 Task: Search one way flight ticket for 5 adults, 2 children, 1 infant in seat and 2 infants on lap in economy from Aberdeen: Aberdeen Regional Airport to Evansville: Evansville Regional Airport on 5-3-2023. Number of bags: 6 checked bags. Price is upto 100000. Outbound departure time preference is 16:45.
Action: Mouse moved to (314, 126)
Screenshot: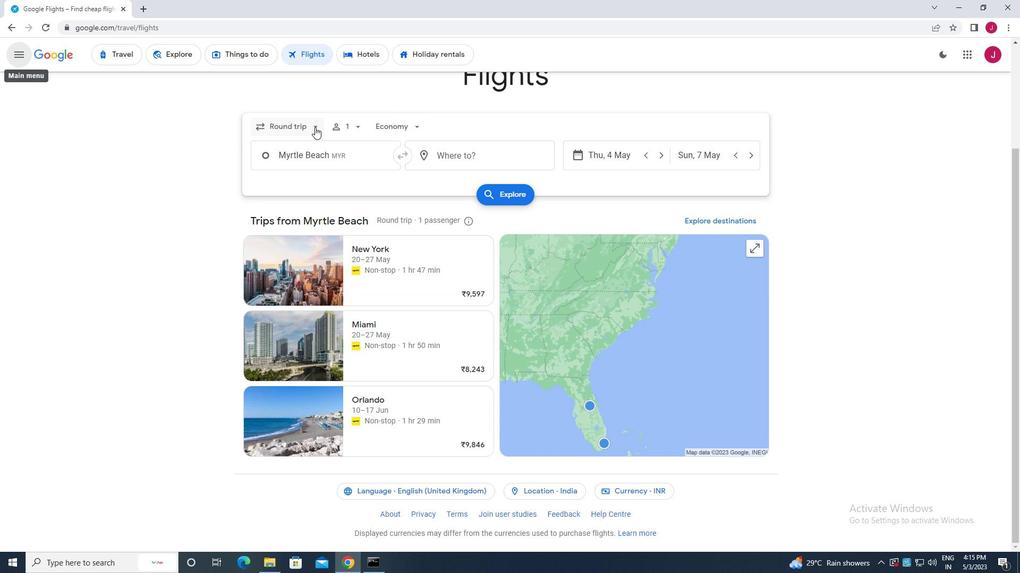 
Action: Mouse pressed left at (314, 126)
Screenshot: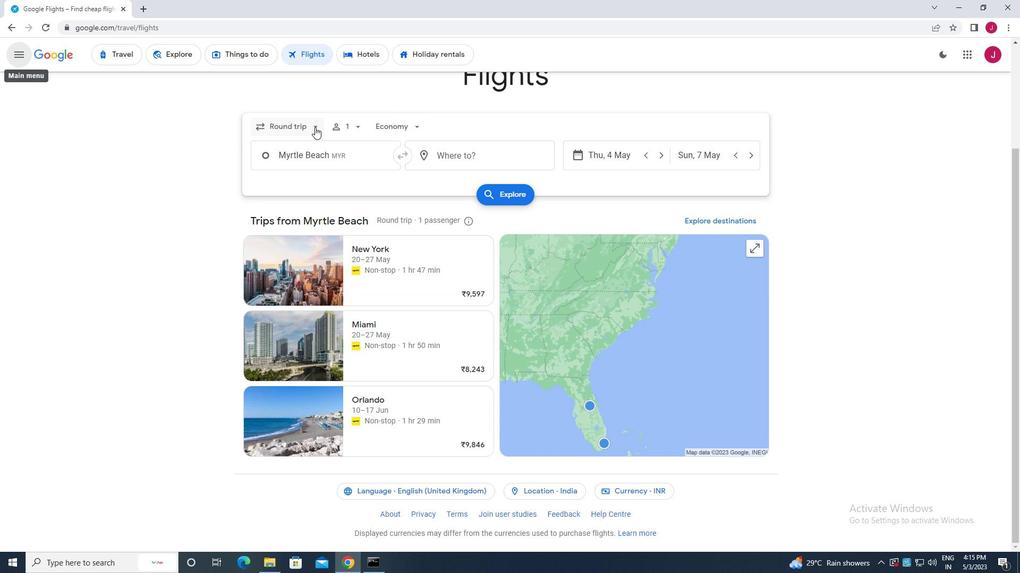 
Action: Mouse moved to (302, 174)
Screenshot: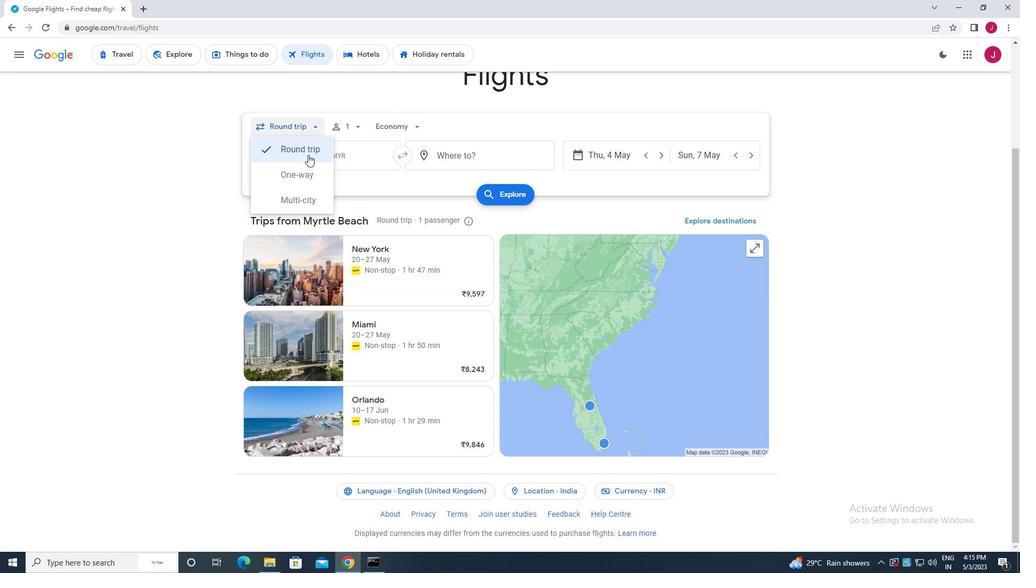 
Action: Mouse pressed left at (302, 174)
Screenshot: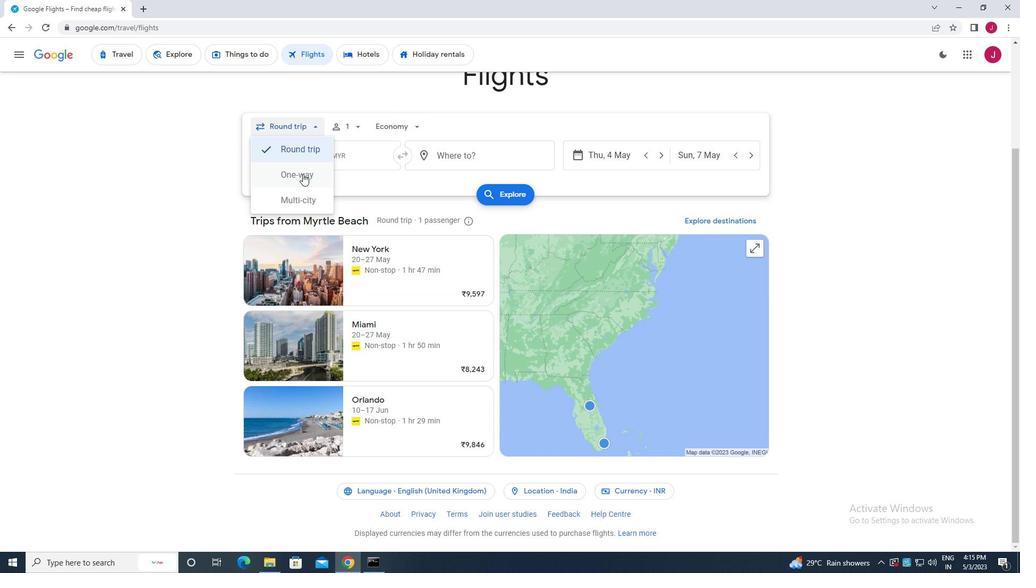 
Action: Mouse moved to (355, 128)
Screenshot: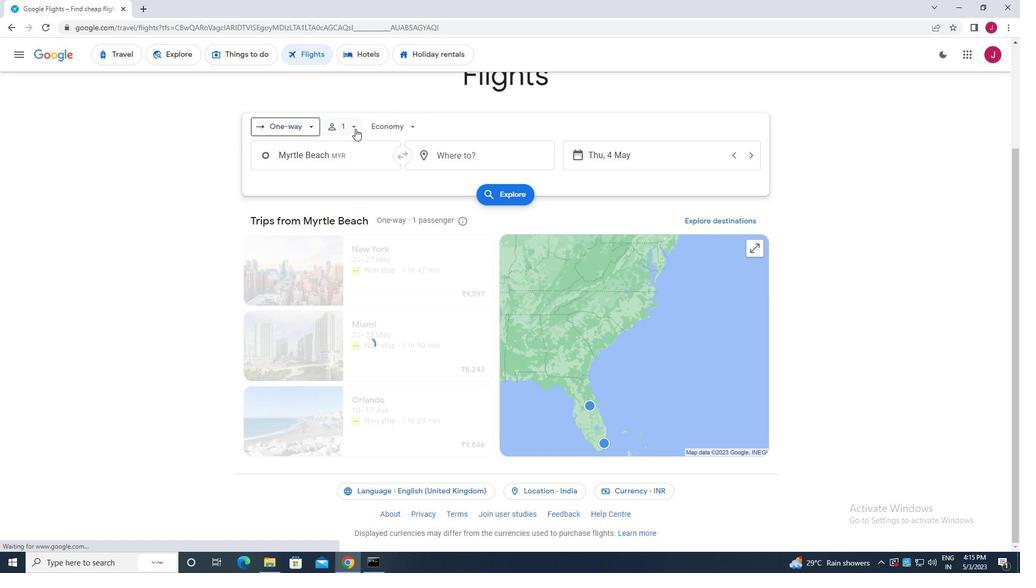 
Action: Mouse pressed left at (355, 128)
Screenshot: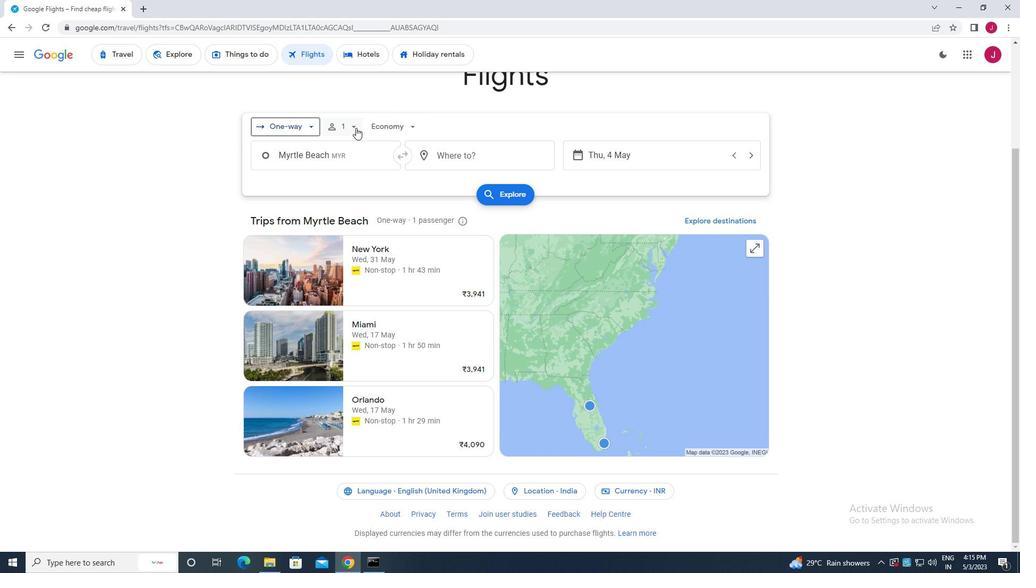 
Action: Mouse moved to (431, 157)
Screenshot: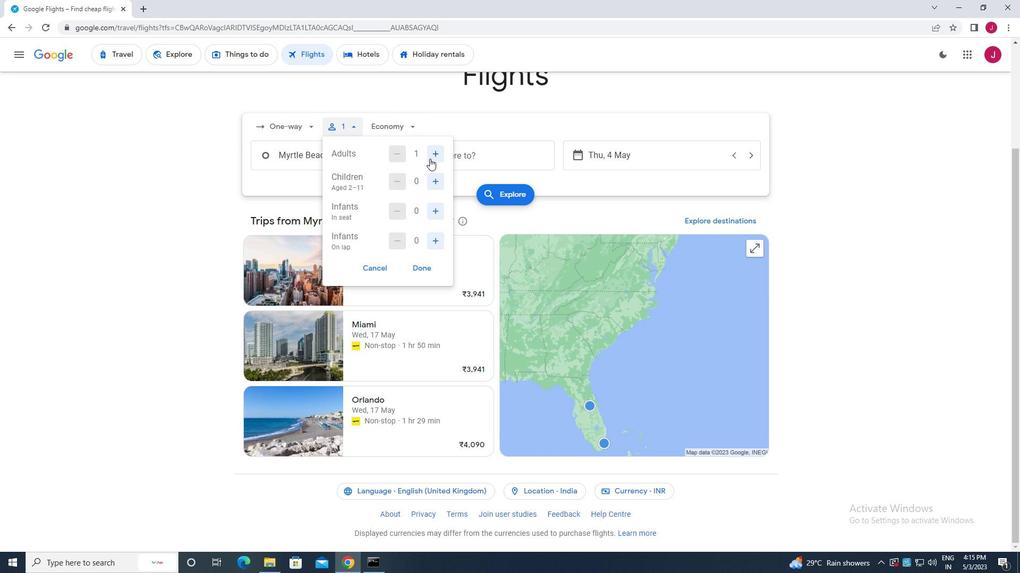 
Action: Mouse pressed left at (431, 157)
Screenshot: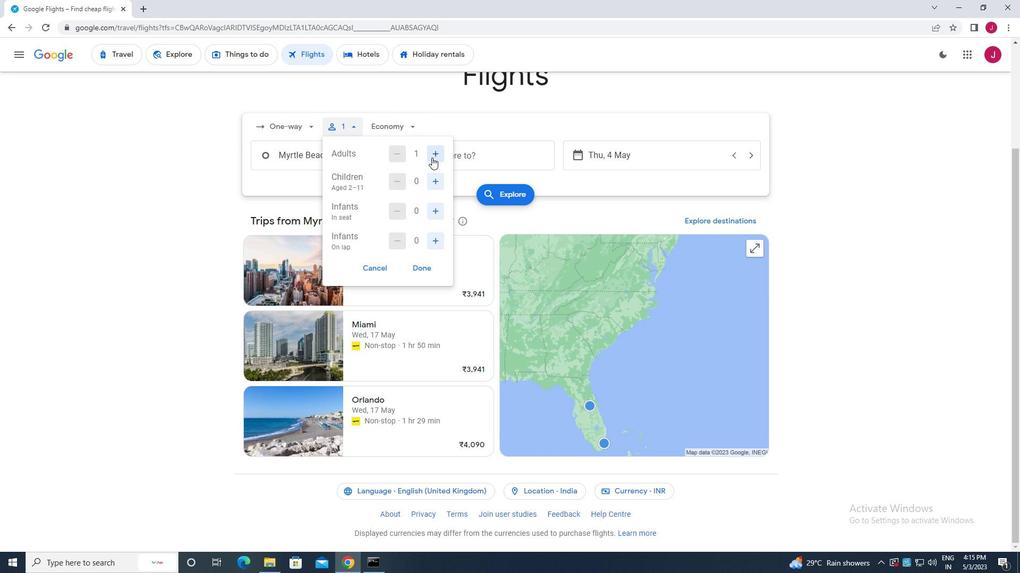
Action: Mouse pressed left at (431, 157)
Screenshot: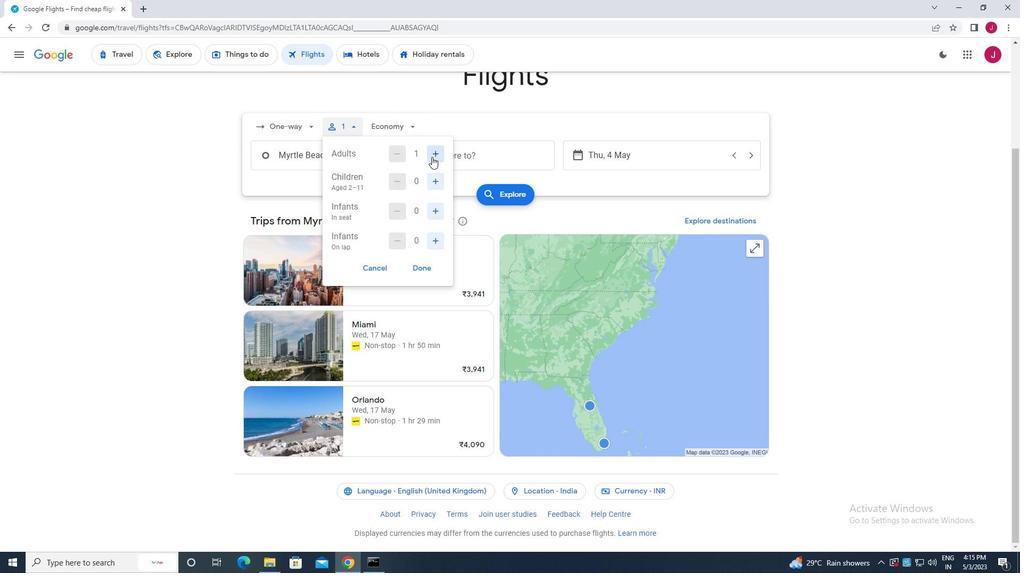 
Action: Mouse moved to (432, 155)
Screenshot: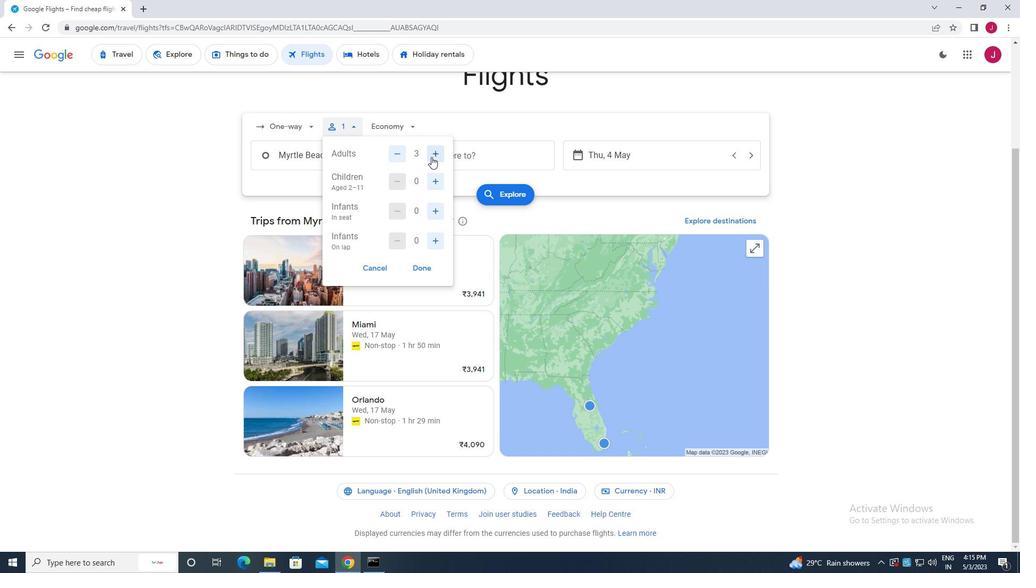 
Action: Mouse pressed left at (432, 155)
Screenshot: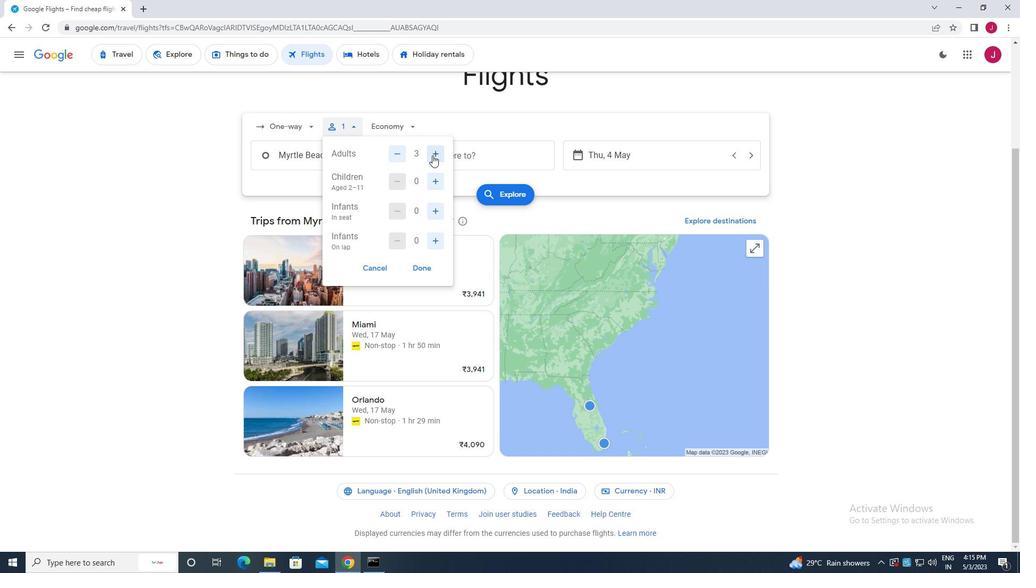 
Action: Mouse pressed left at (432, 155)
Screenshot: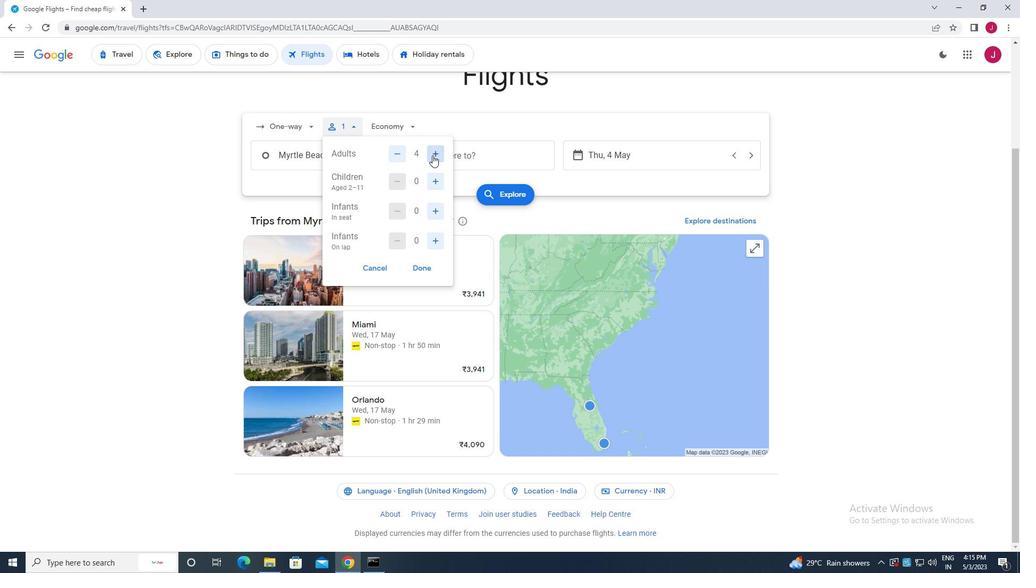 
Action: Mouse moved to (434, 184)
Screenshot: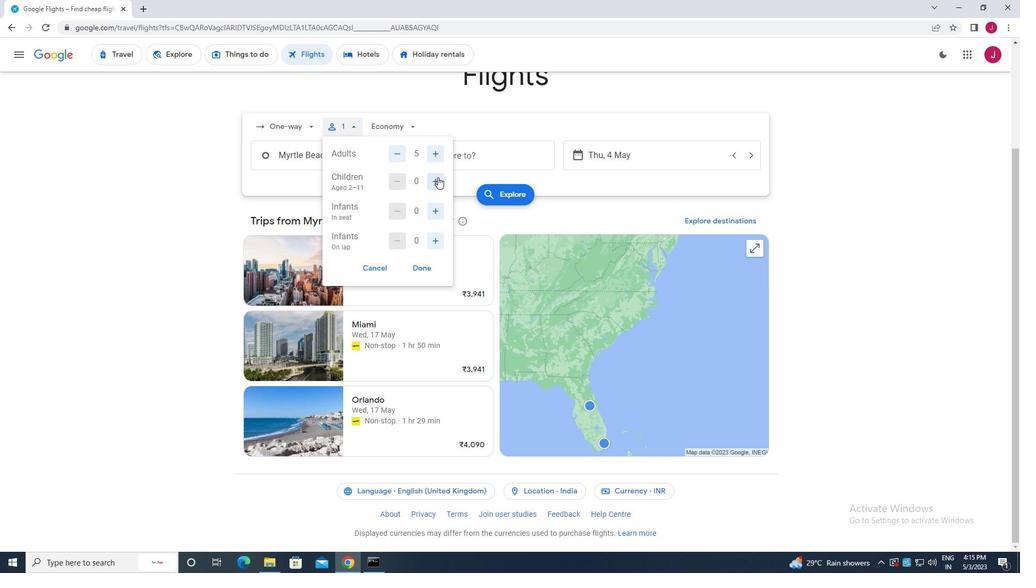 
Action: Mouse pressed left at (434, 184)
Screenshot: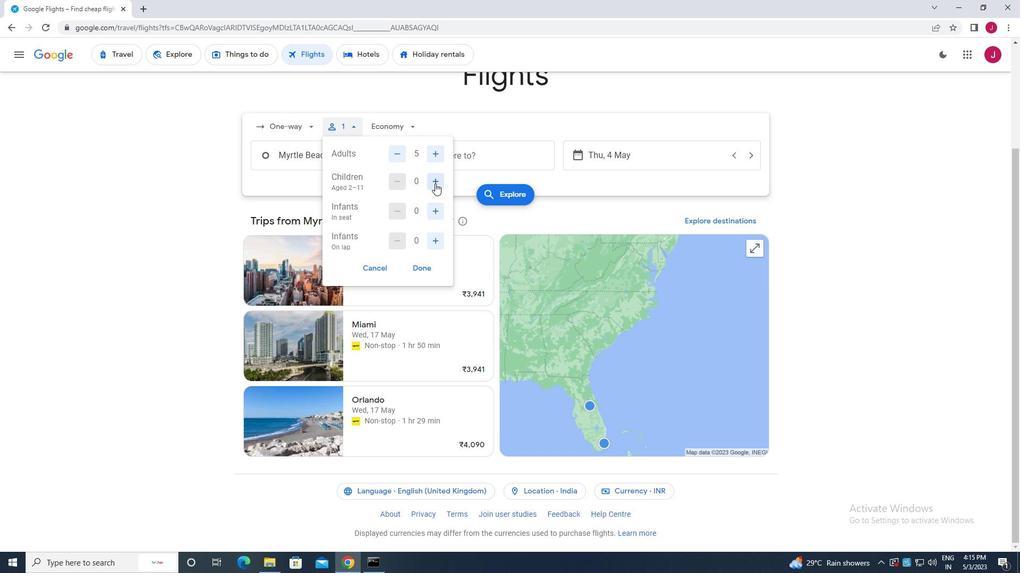 
Action: Mouse pressed left at (434, 184)
Screenshot: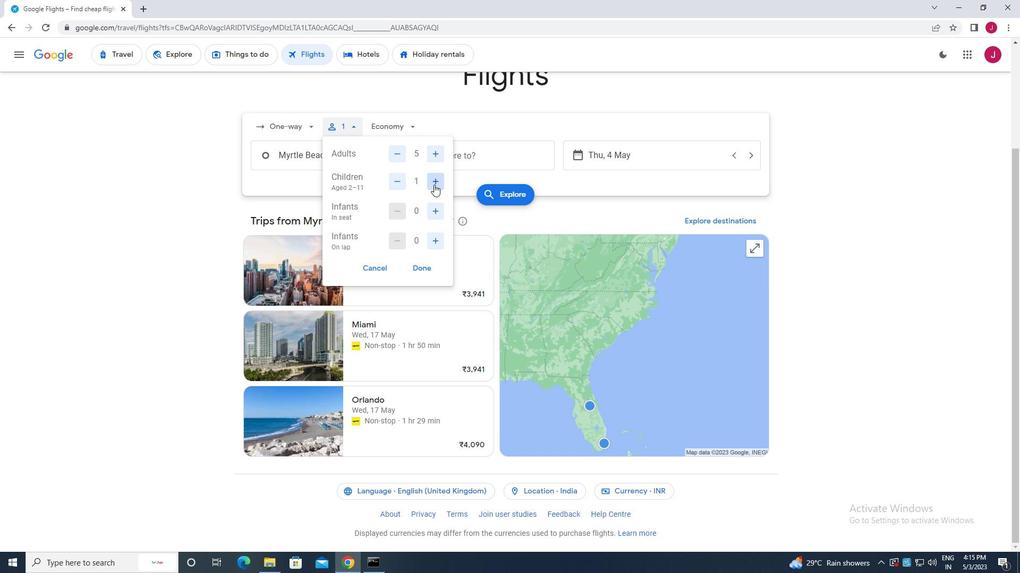 
Action: Mouse moved to (432, 209)
Screenshot: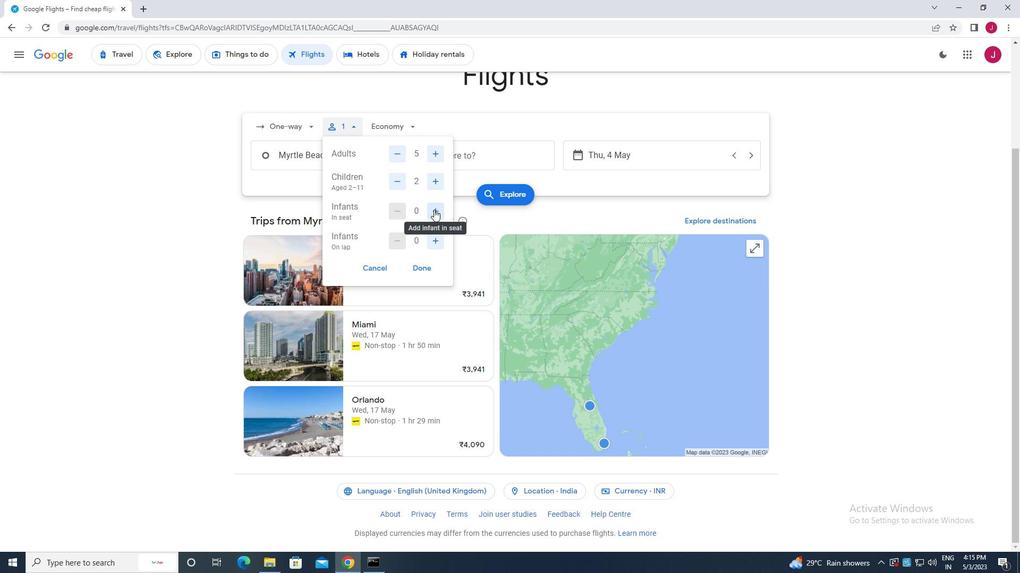 
Action: Mouse pressed left at (432, 209)
Screenshot: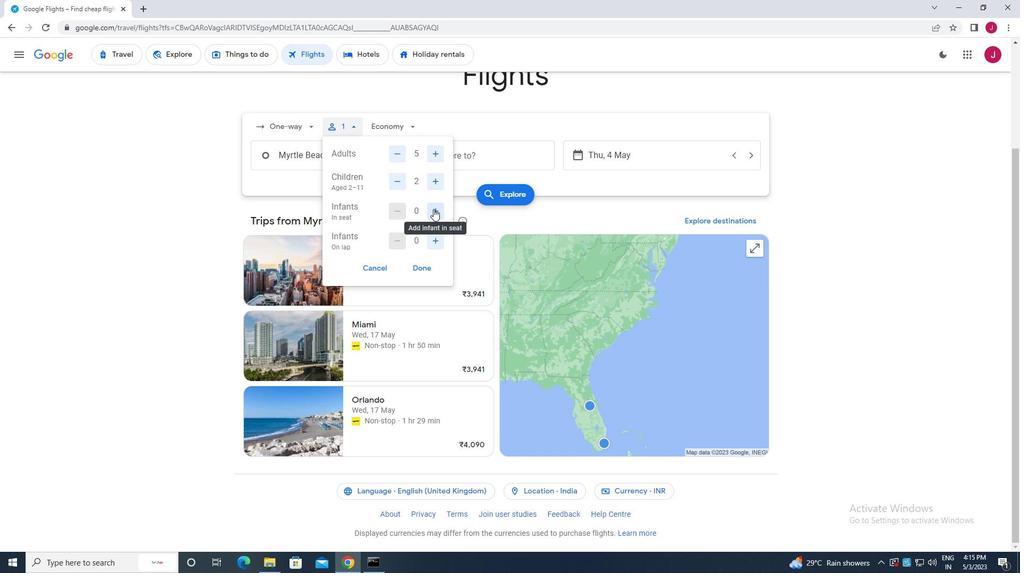
Action: Mouse moved to (436, 238)
Screenshot: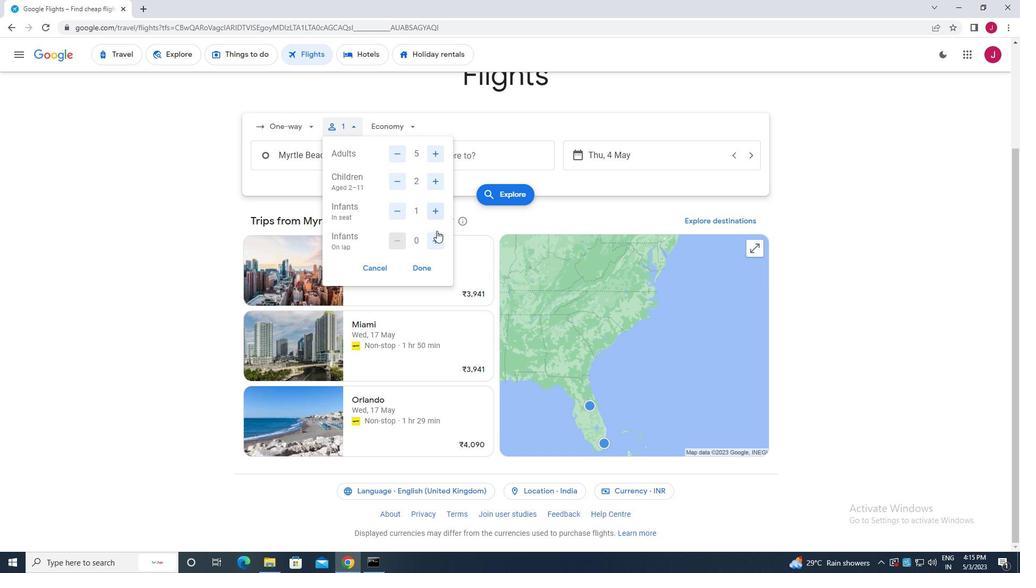 
Action: Mouse pressed left at (436, 238)
Screenshot: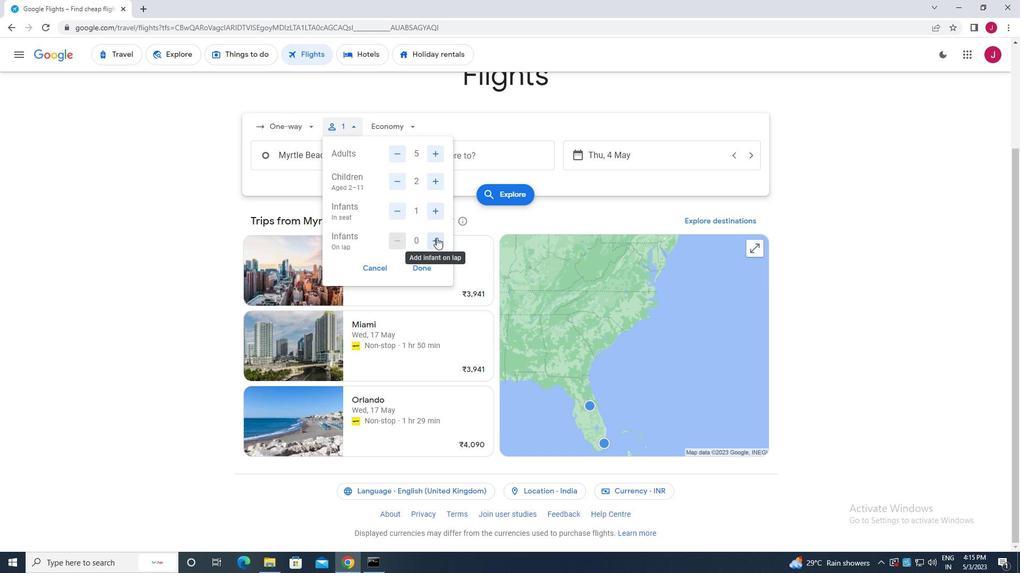 
Action: Mouse pressed left at (436, 238)
Screenshot: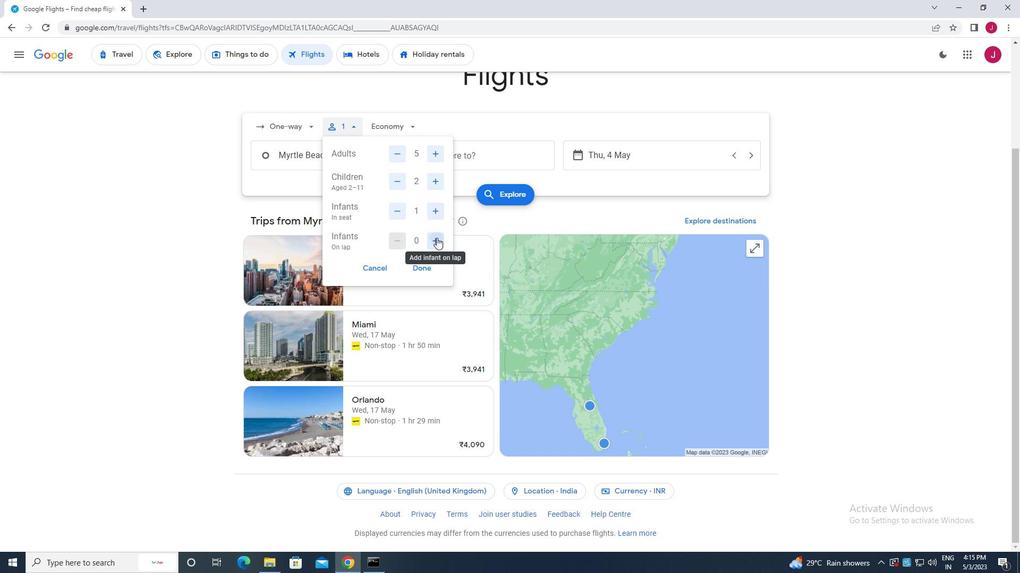 
Action: Mouse moved to (397, 238)
Screenshot: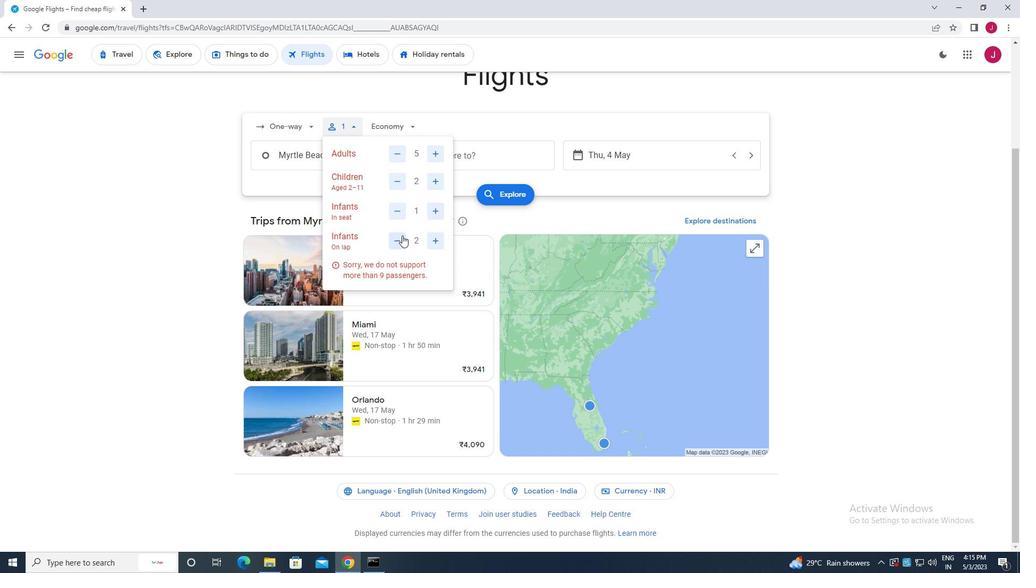 
Action: Mouse pressed left at (397, 238)
Screenshot: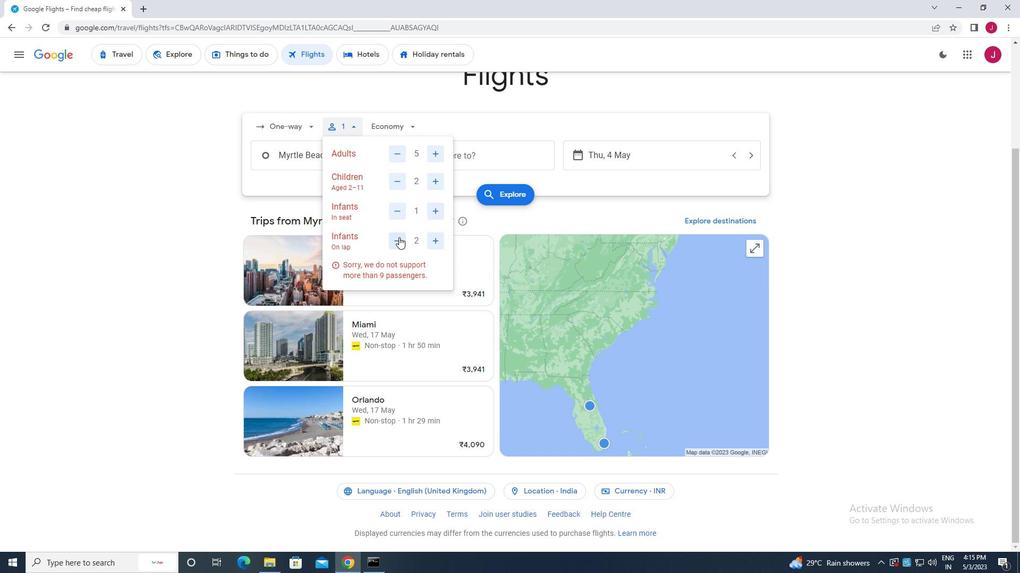
Action: Mouse moved to (420, 268)
Screenshot: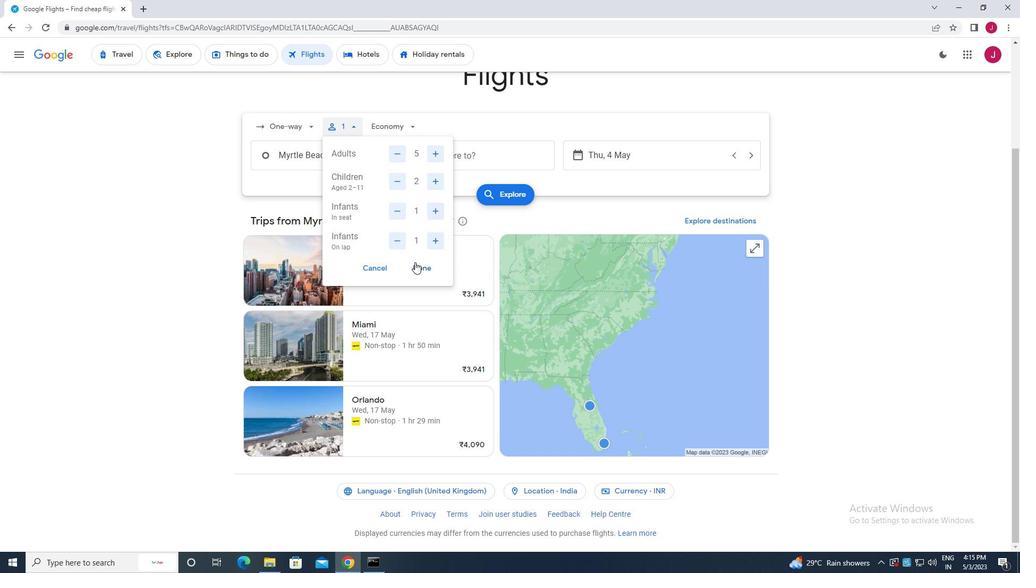 
Action: Mouse pressed left at (420, 268)
Screenshot: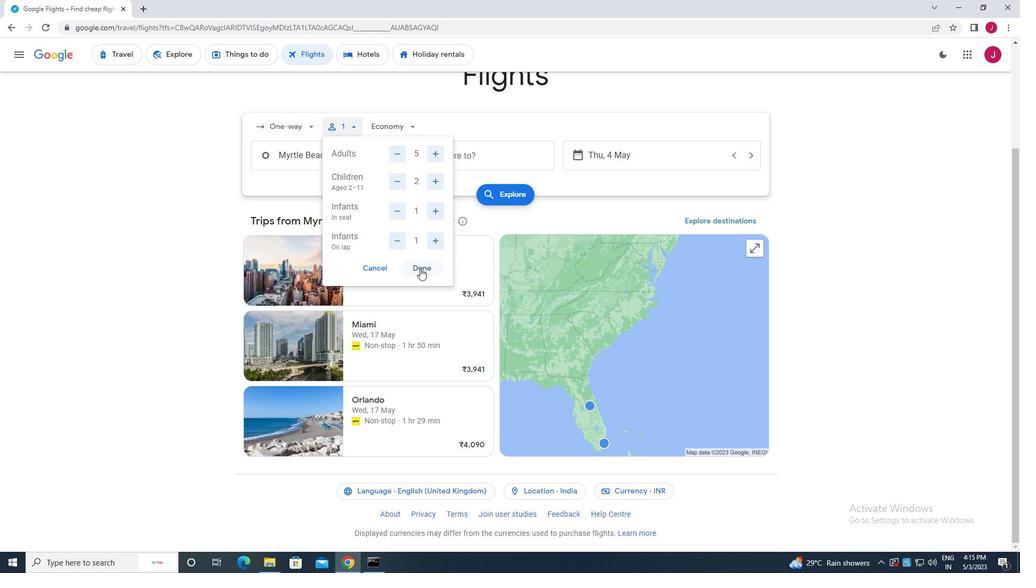 
Action: Mouse moved to (392, 130)
Screenshot: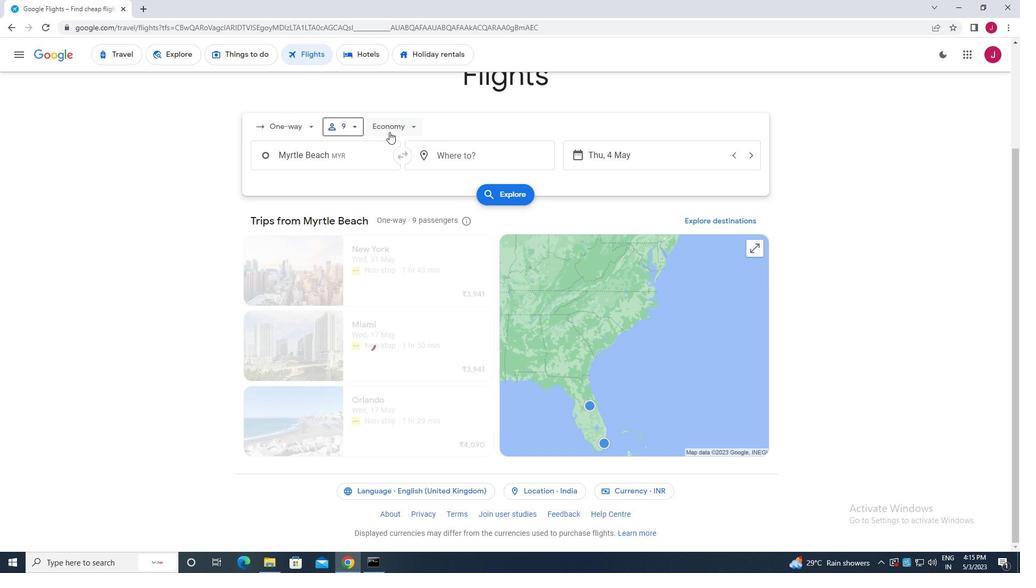 
Action: Mouse pressed left at (392, 130)
Screenshot: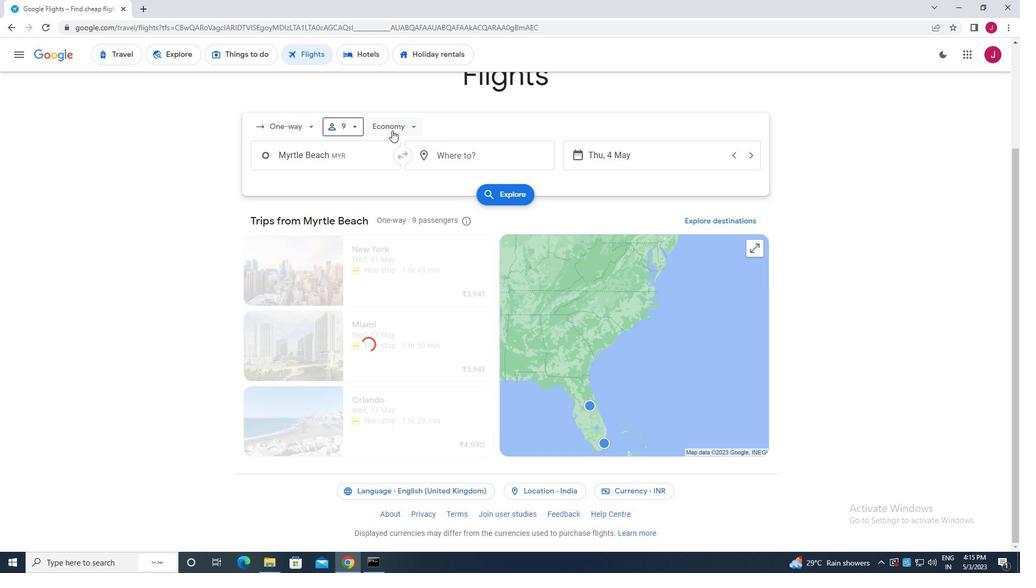 
Action: Mouse moved to (413, 146)
Screenshot: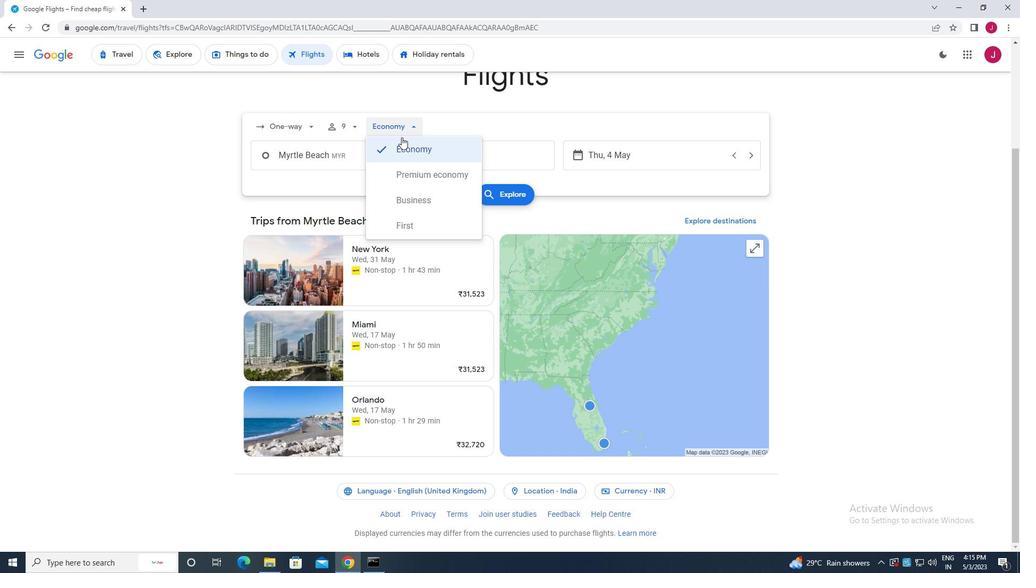 
Action: Mouse pressed left at (413, 146)
Screenshot: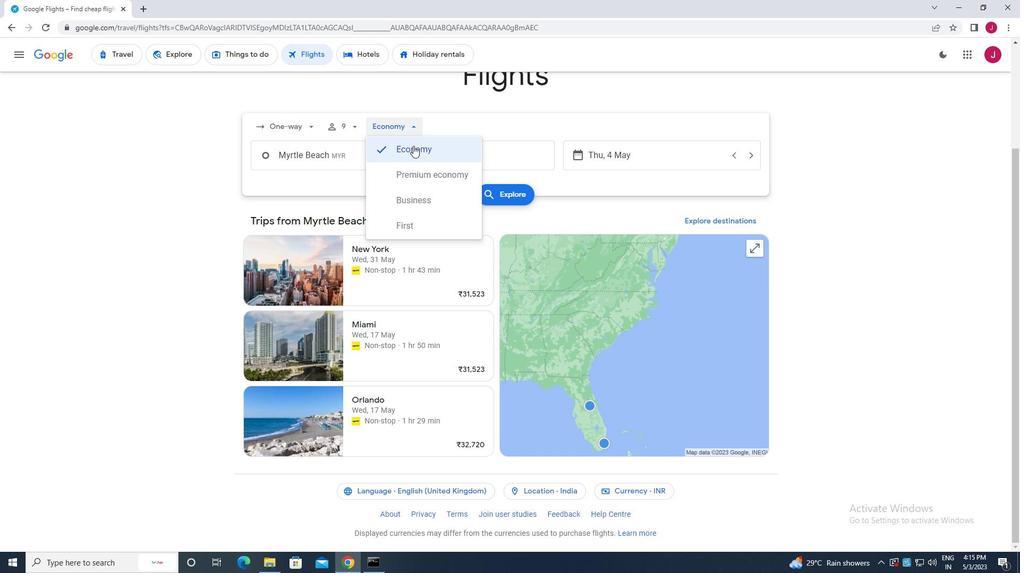 
Action: Mouse moved to (354, 154)
Screenshot: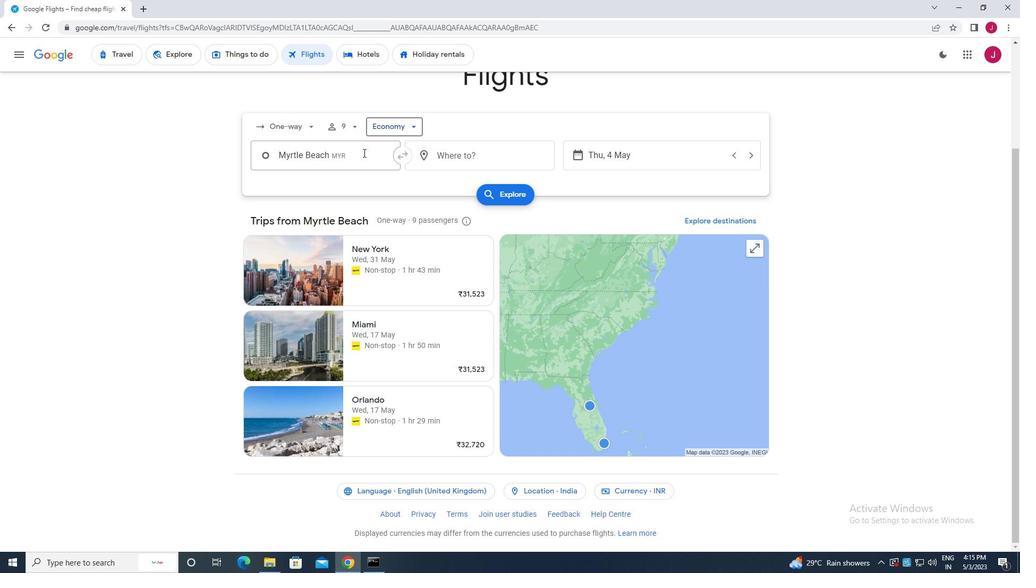 
Action: Mouse pressed left at (354, 154)
Screenshot: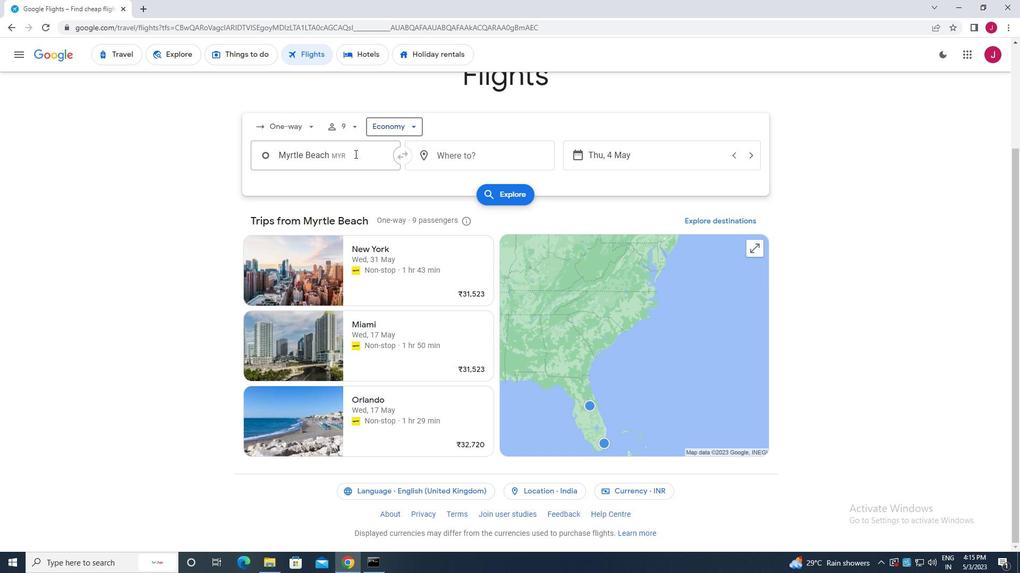 
Action: Mouse moved to (358, 152)
Screenshot: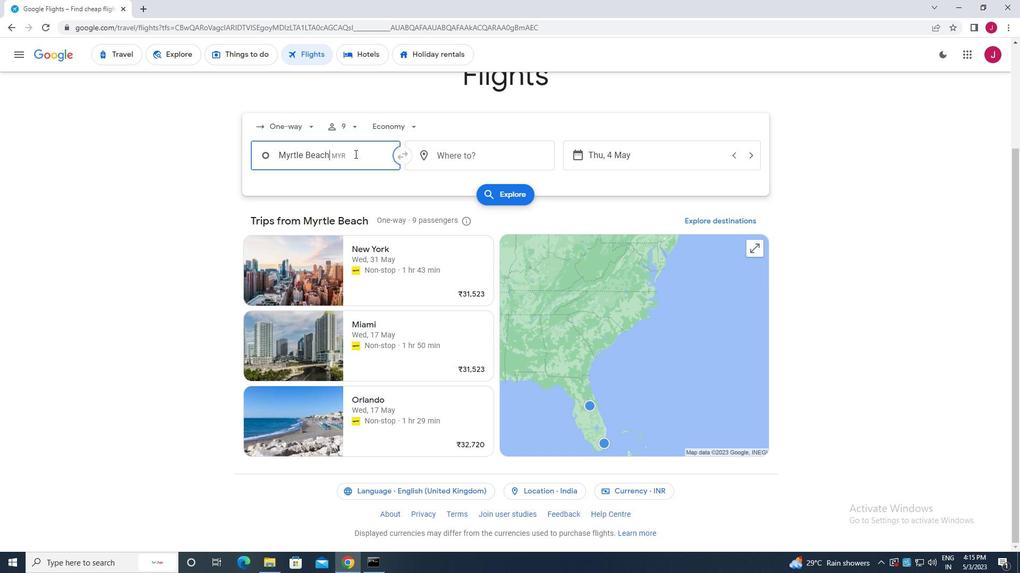 
Action: Key pressed aberdeen
Screenshot: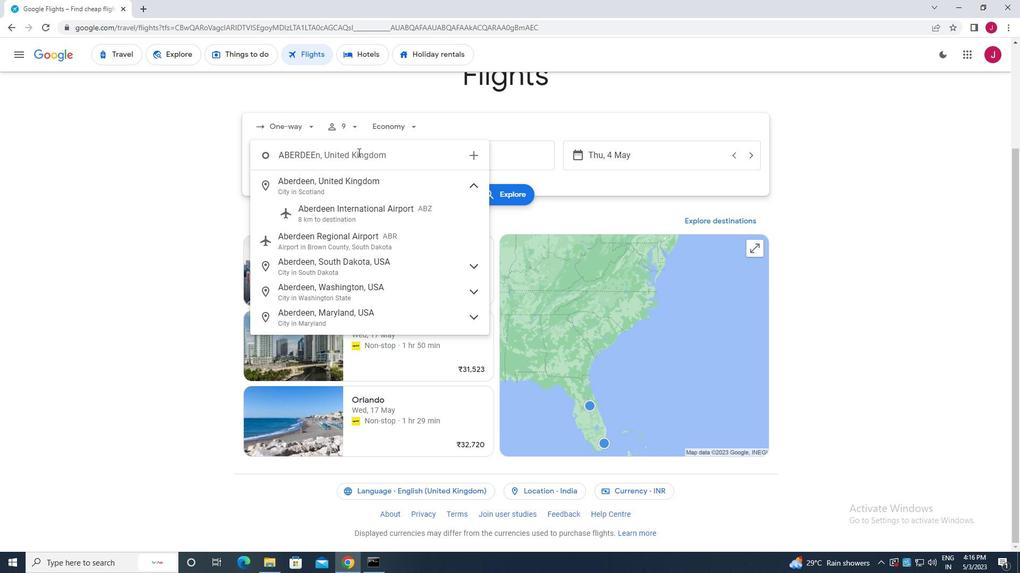 
Action: Mouse moved to (363, 238)
Screenshot: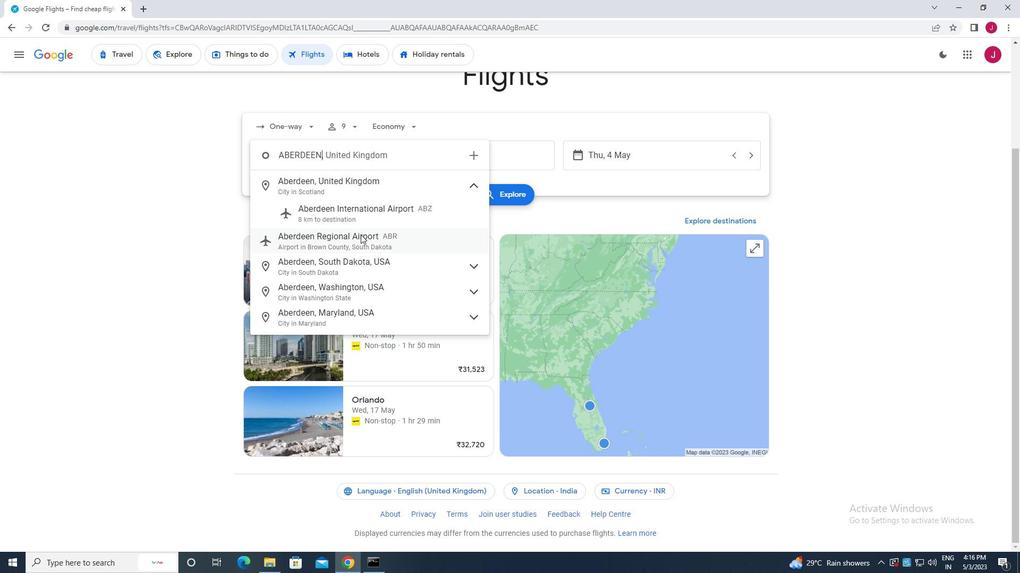 
Action: Mouse pressed left at (363, 238)
Screenshot: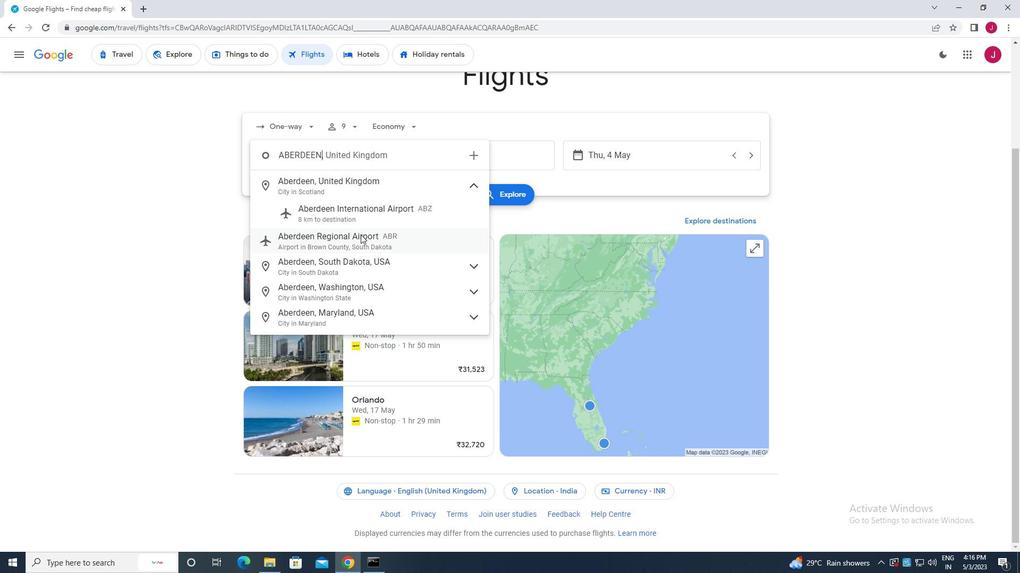 
Action: Mouse moved to (485, 158)
Screenshot: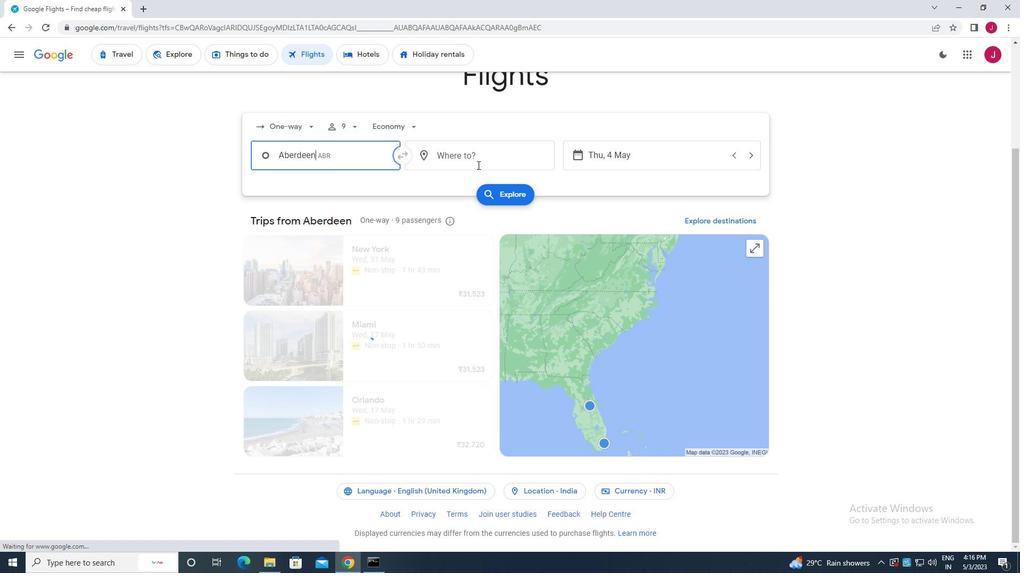 
Action: Mouse pressed left at (485, 158)
Screenshot: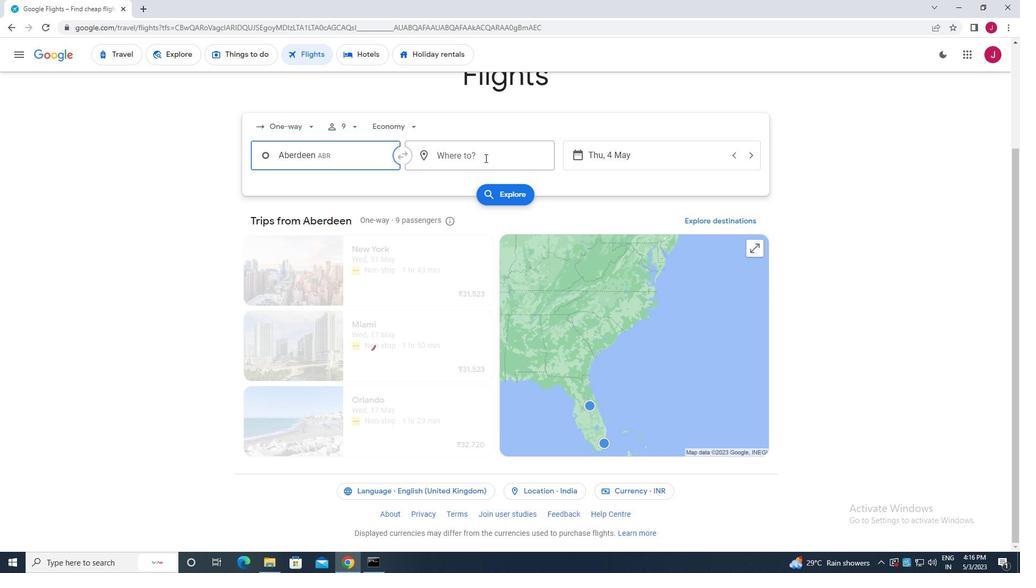 
Action: Key pressed evans
Screenshot: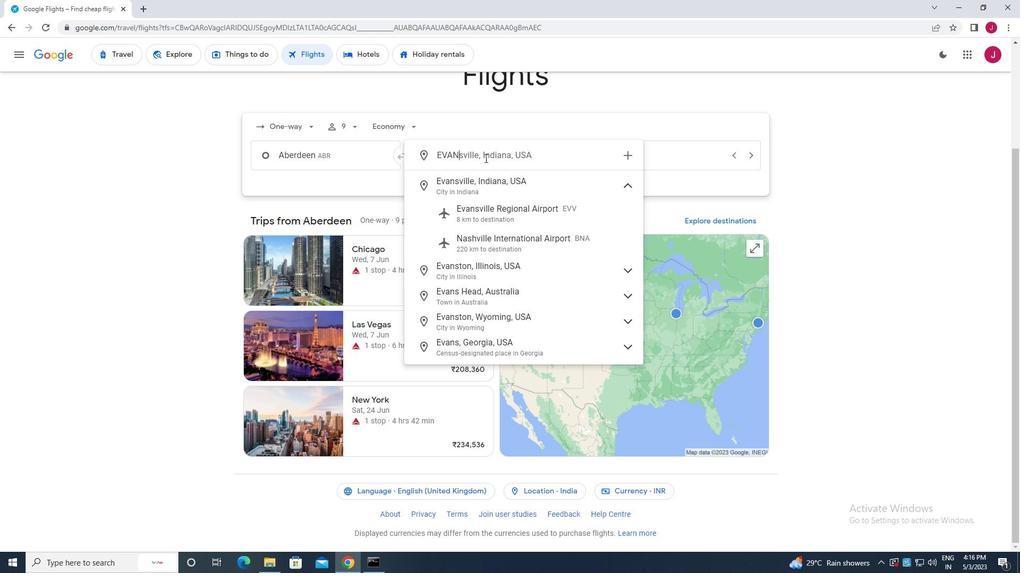 
Action: Mouse moved to (514, 206)
Screenshot: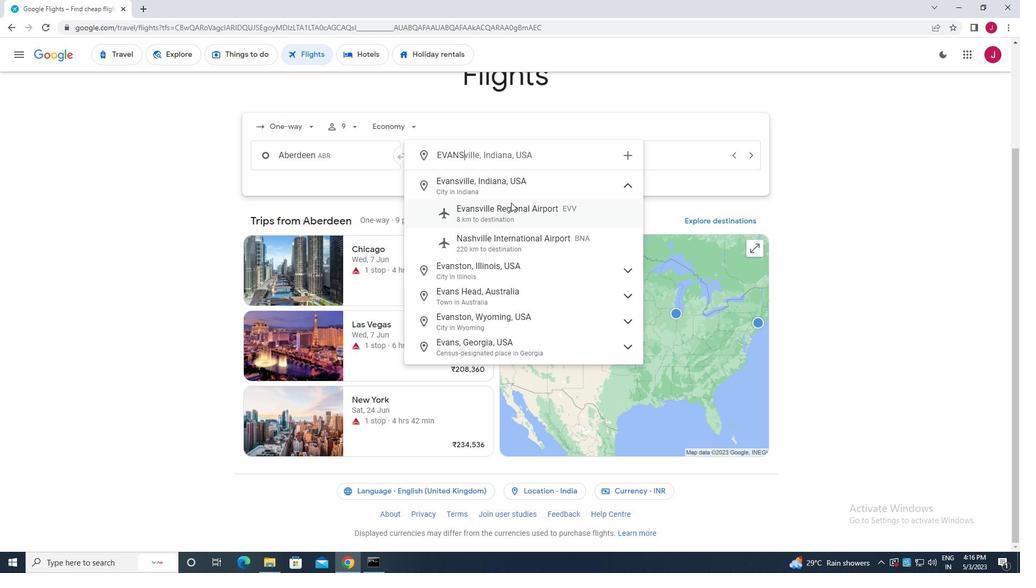 
Action: Mouse pressed left at (514, 206)
Screenshot: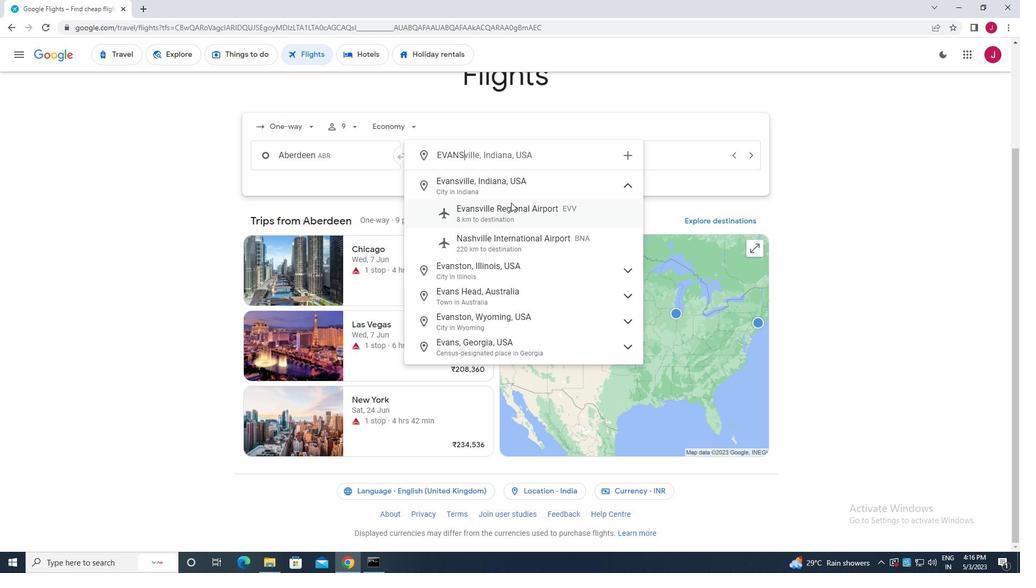 
Action: Mouse moved to (641, 156)
Screenshot: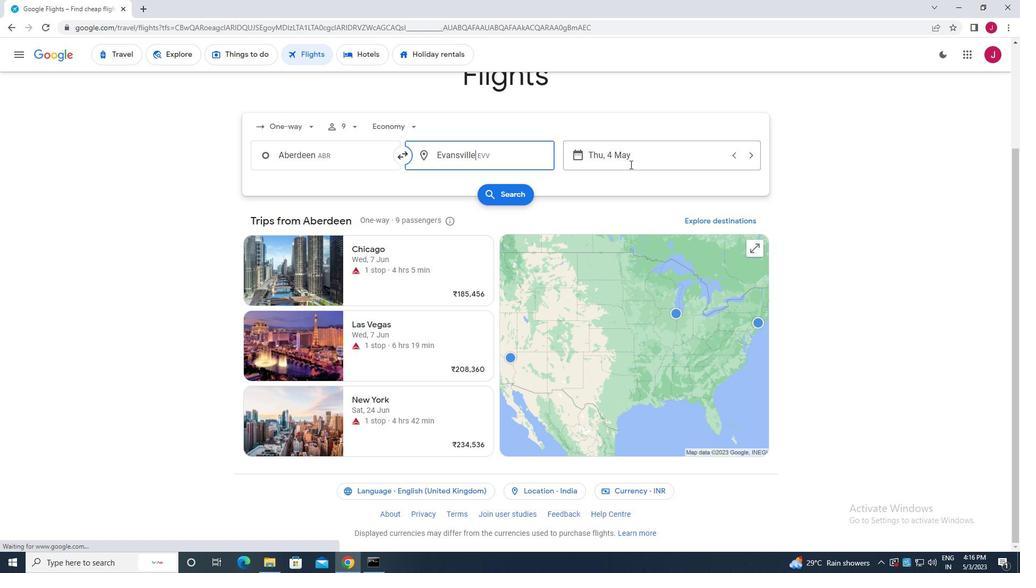 
Action: Mouse pressed left at (641, 156)
Screenshot: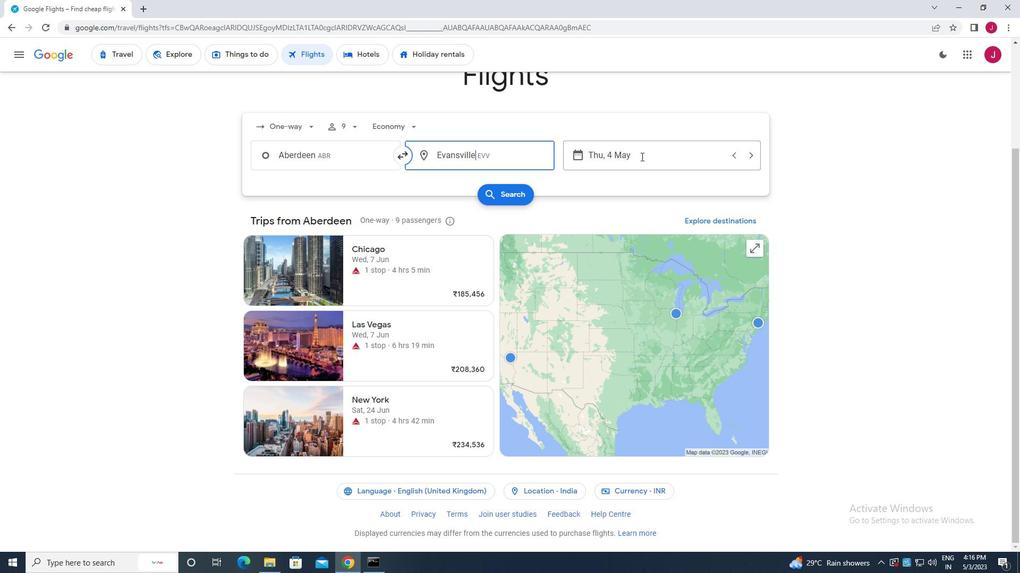 
Action: Mouse moved to (461, 238)
Screenshot: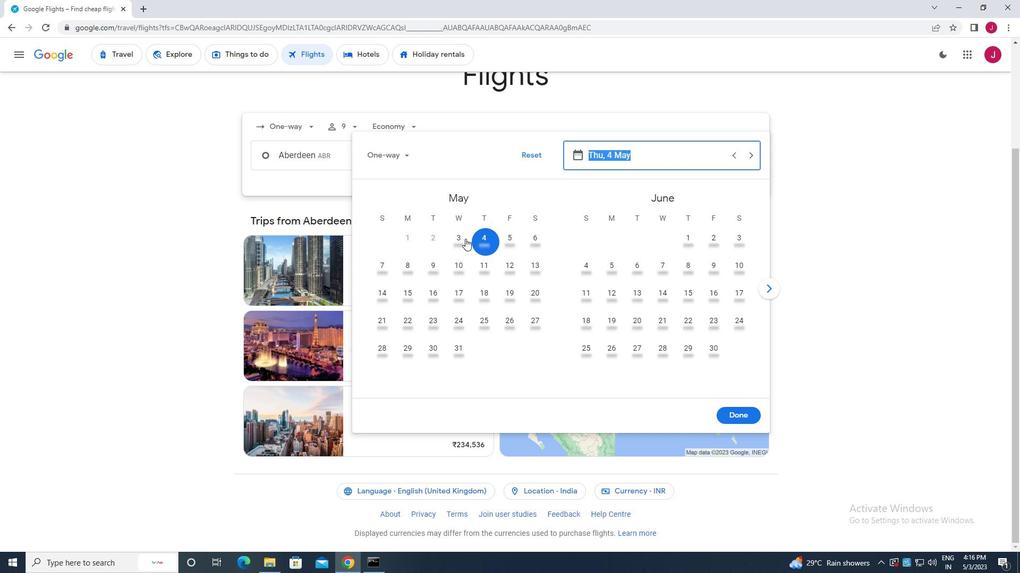 
Action: Mouse pressed left at (461, 238)
Screenshot: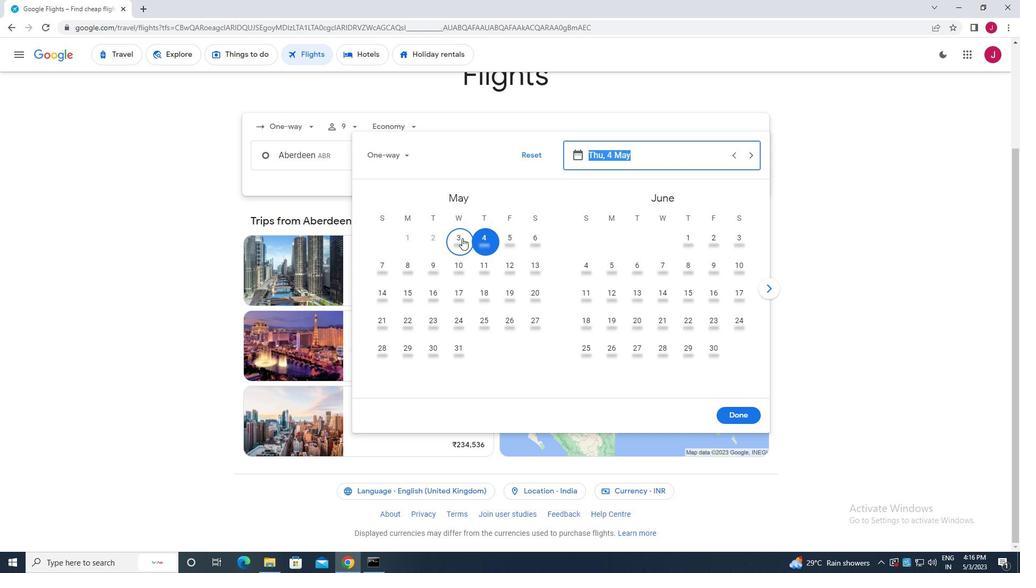 
Action: Mouse moved to (744, 414)
Screenshot: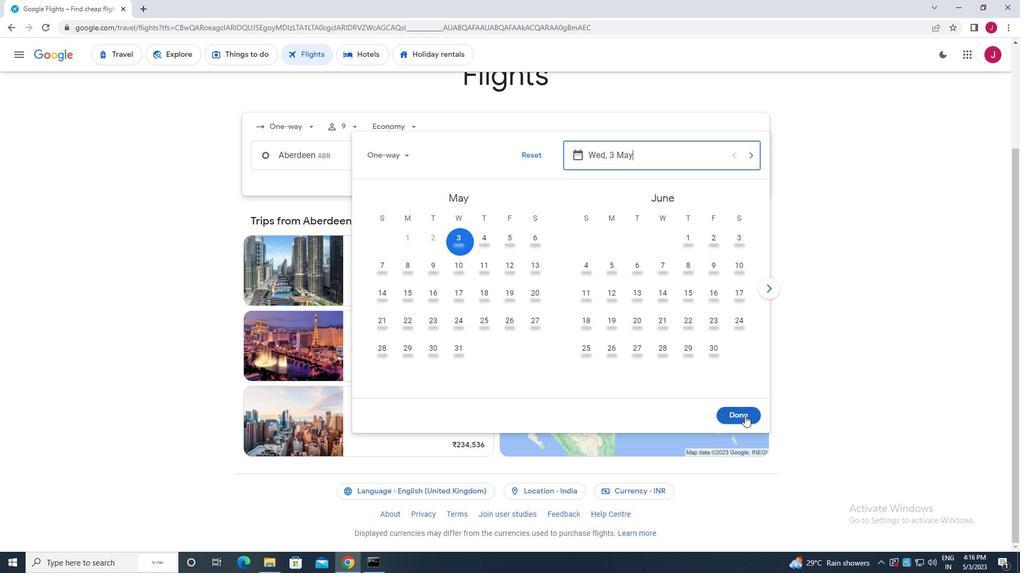 
Action: Mouse pressed left at (744, 414)
Screenshot: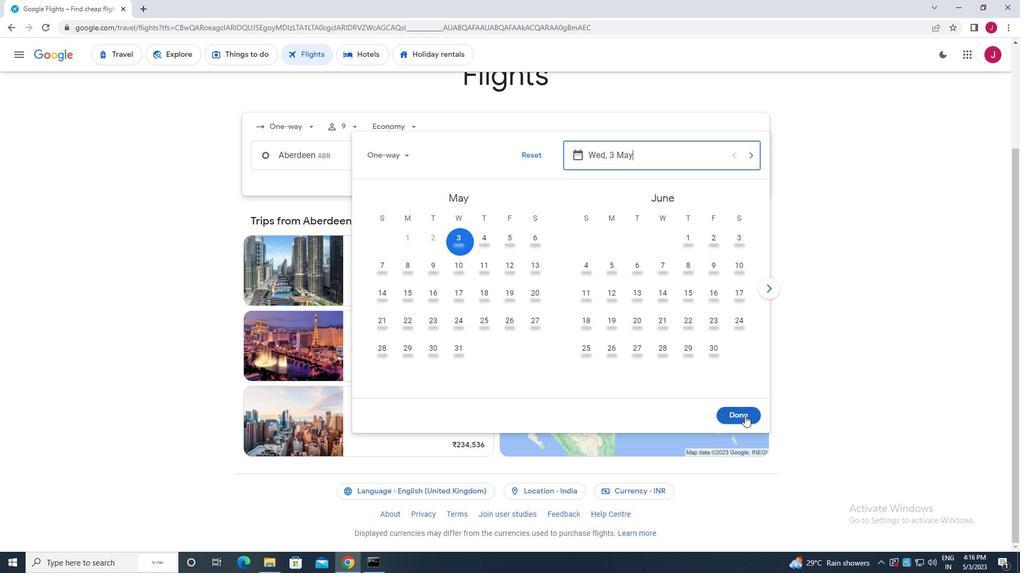 
Action: Mouse moved to (516, 198)
Screenshot: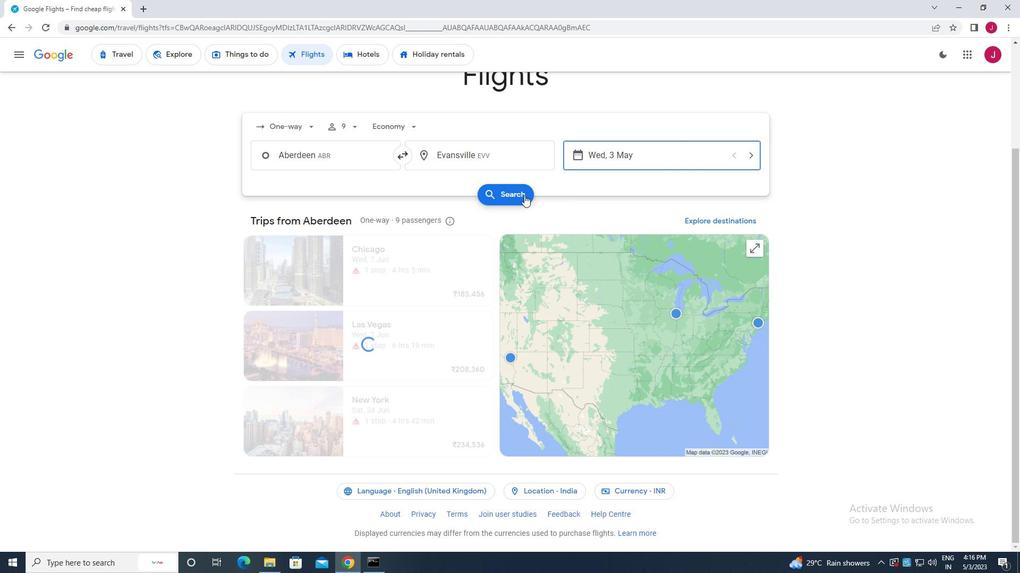 
Action: Mouse pressed left at (516, 198)
Screenshot: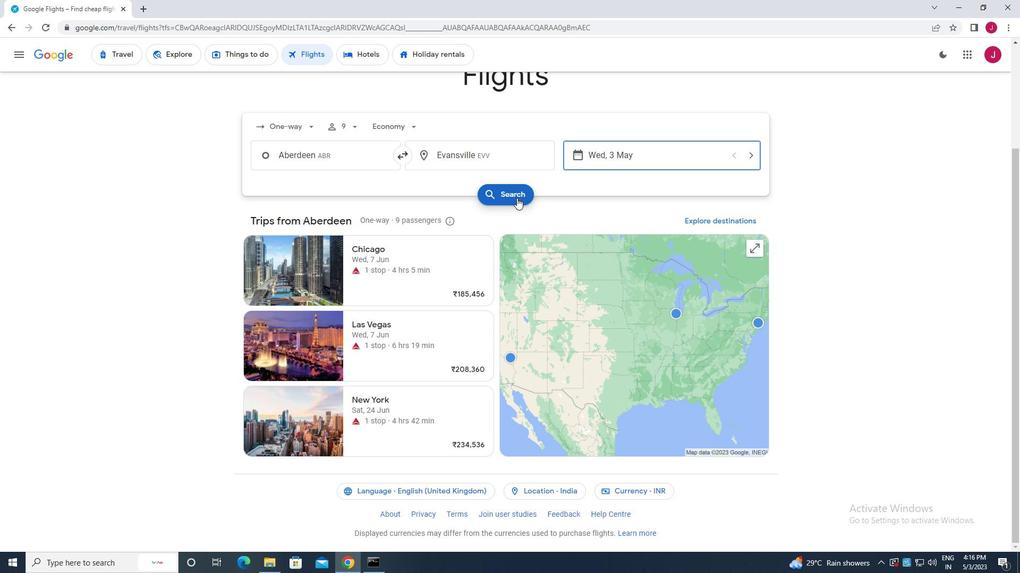 
Action: Mouse moved to (269, 152)
Screenshot: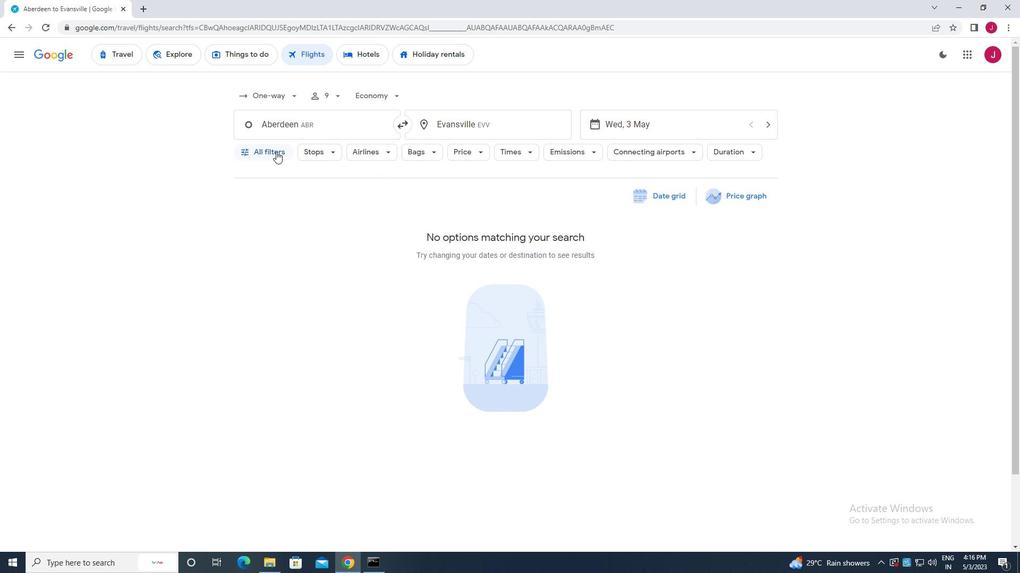 
Action: Mouse pressed left at (269, 152)
Screenshot: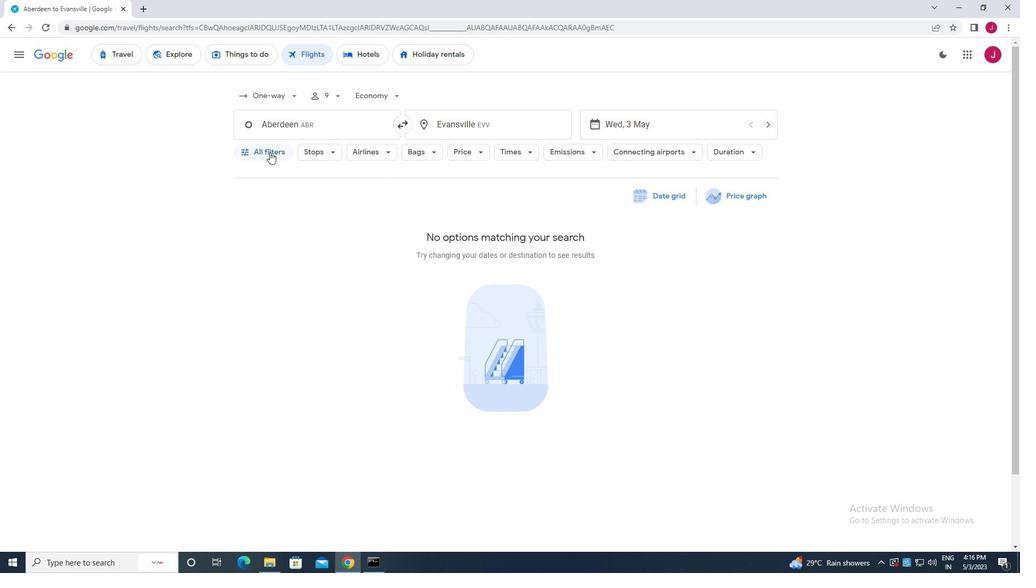 
Action: Mouse moved to (313, 206)
Screenshot: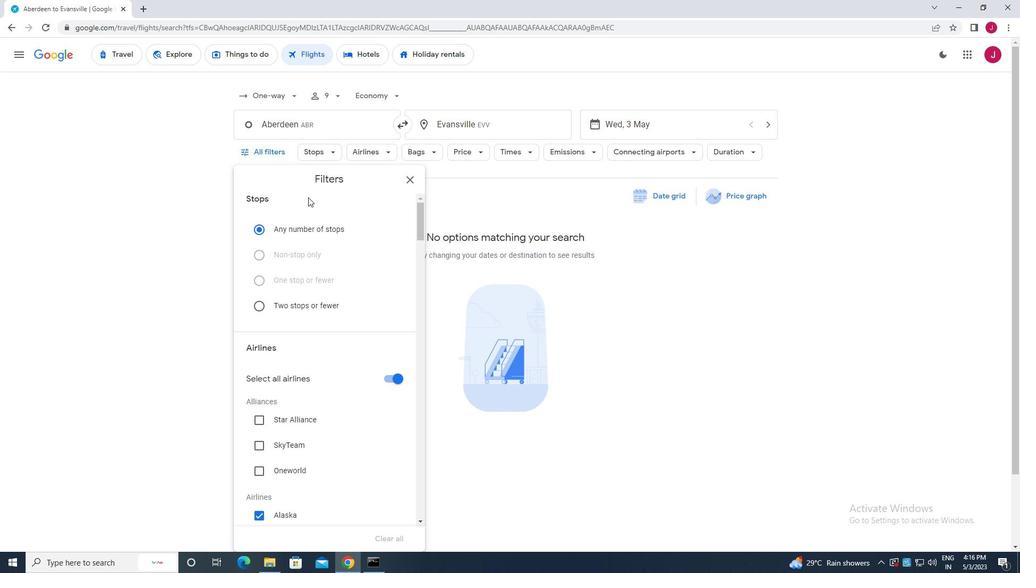 
Action: Mouse scrolled (313, 205) with delta (0, 0)
Screenshot: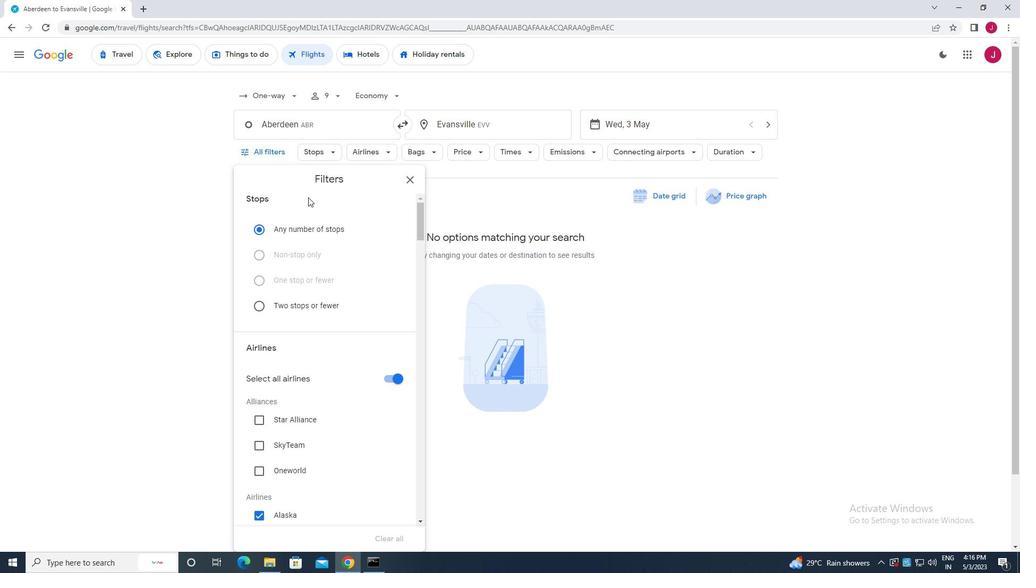 
Action: Mouse moved to (364, 249)
Screenshot: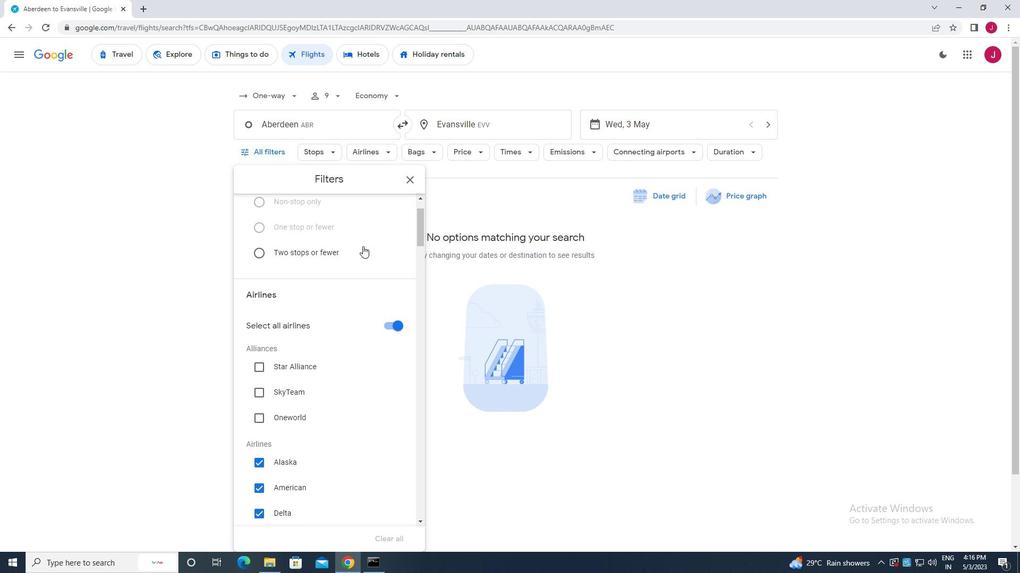 
Action: Mouse scrolled (364, 249) with delta (0, 0)
Screenshot: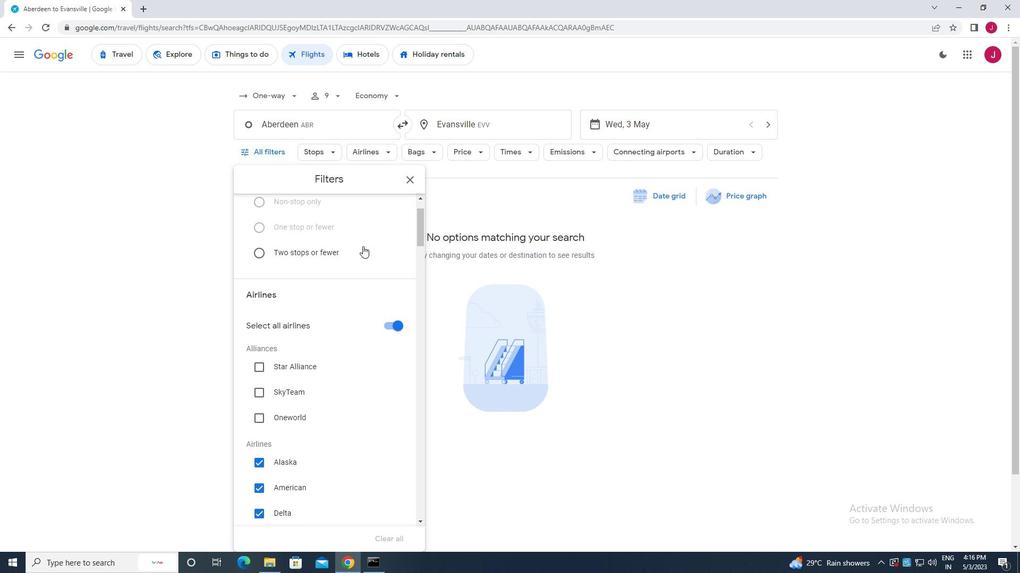 
Action: Mouse moved to (393, 270)
Screenshot: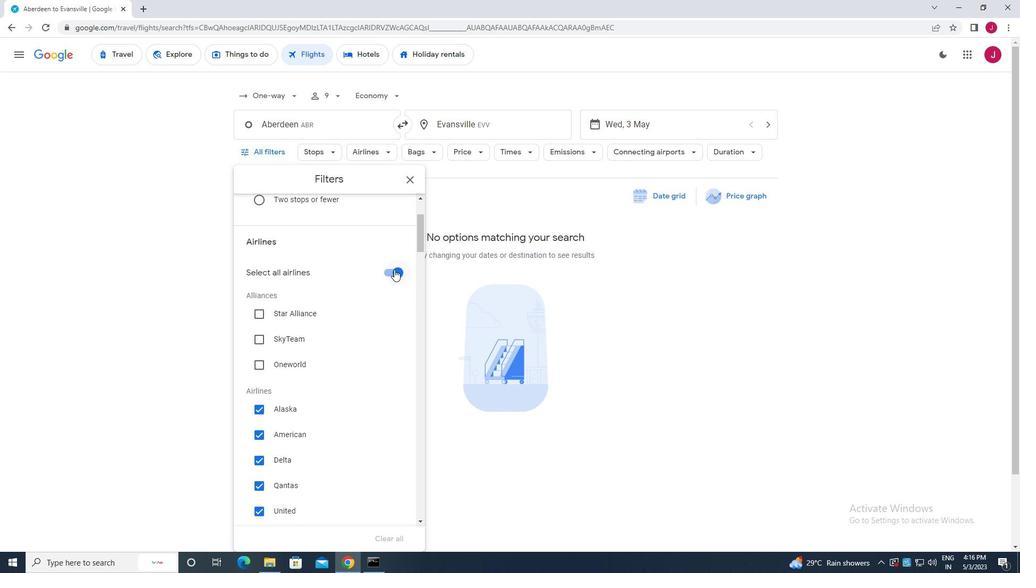 
Action: Mouse pressed left at (393, 270)
Screenshot: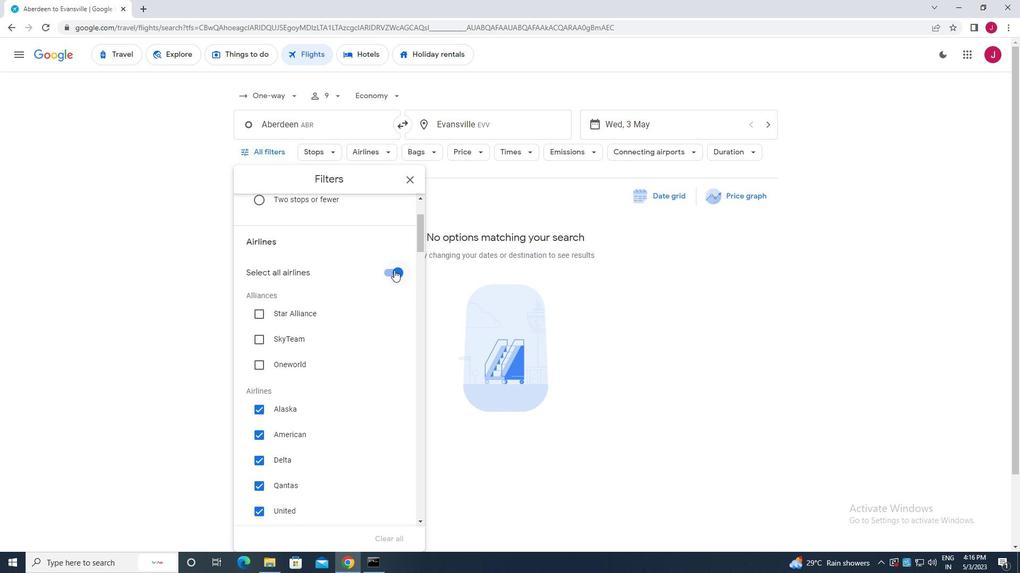 
Action: Mouse moved to (348, 270)
Screenshot: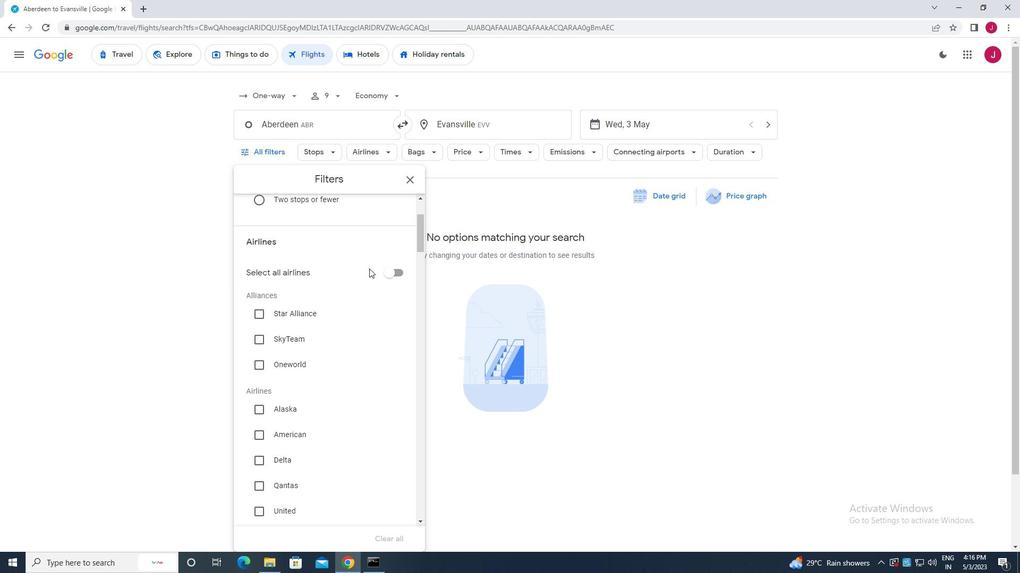 
Action: Mouse scrolled (348, 269) with delta (0, 0)
Screenshot: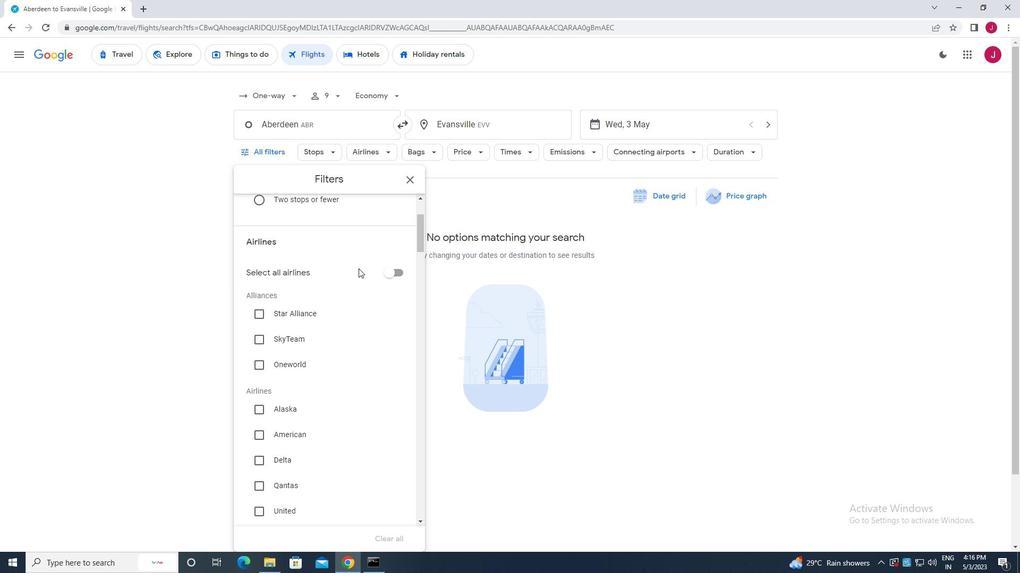 
Action: Mouse scrolled (348, 269) with delta (0, 0)
Screenshot: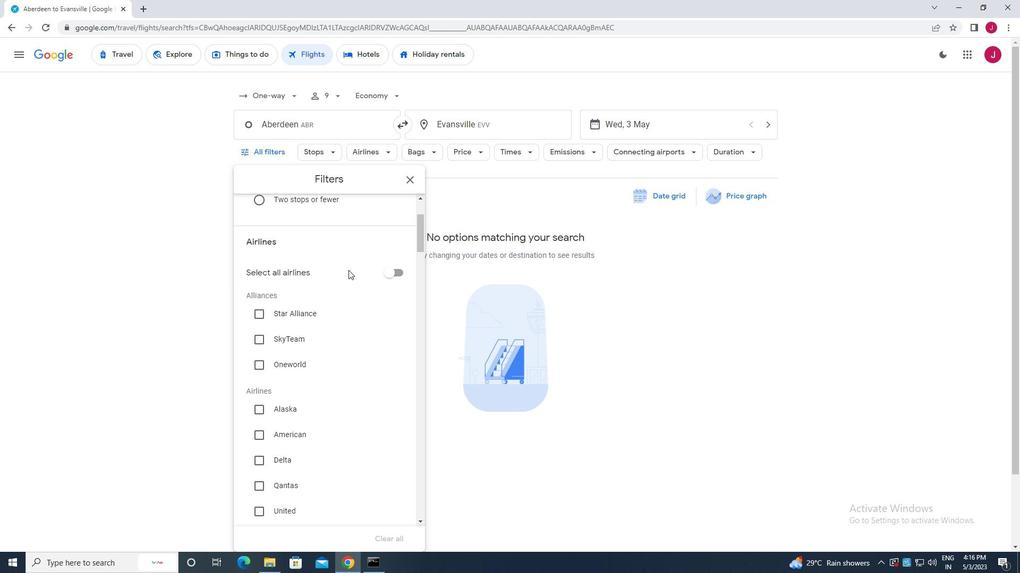 
Action: Mouse scrolled (348, 269) with delta (0, 0)
Screenshot: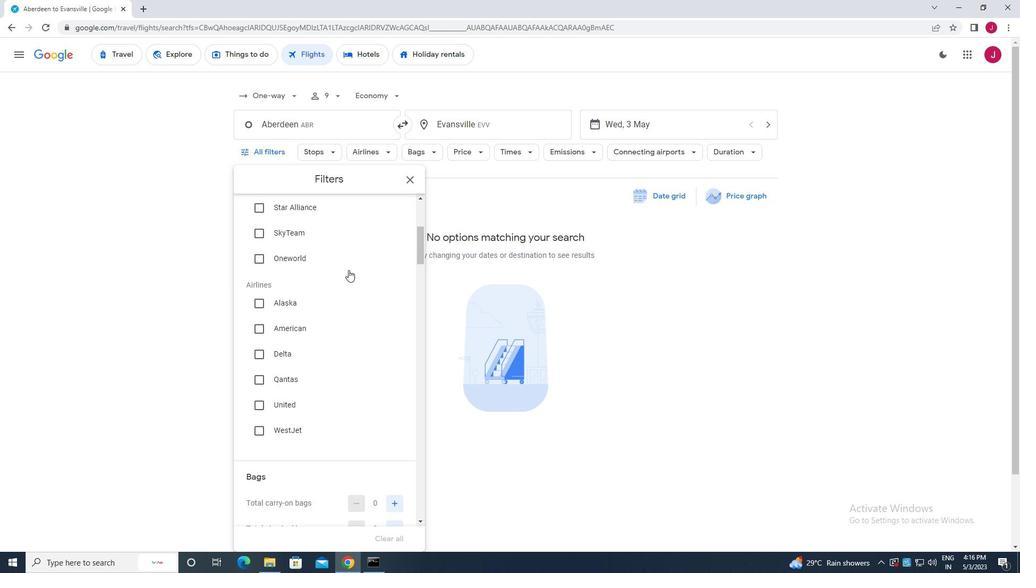 
Action: Mouse scrolled (348, 269) with delta (0, 0)
Screenshot: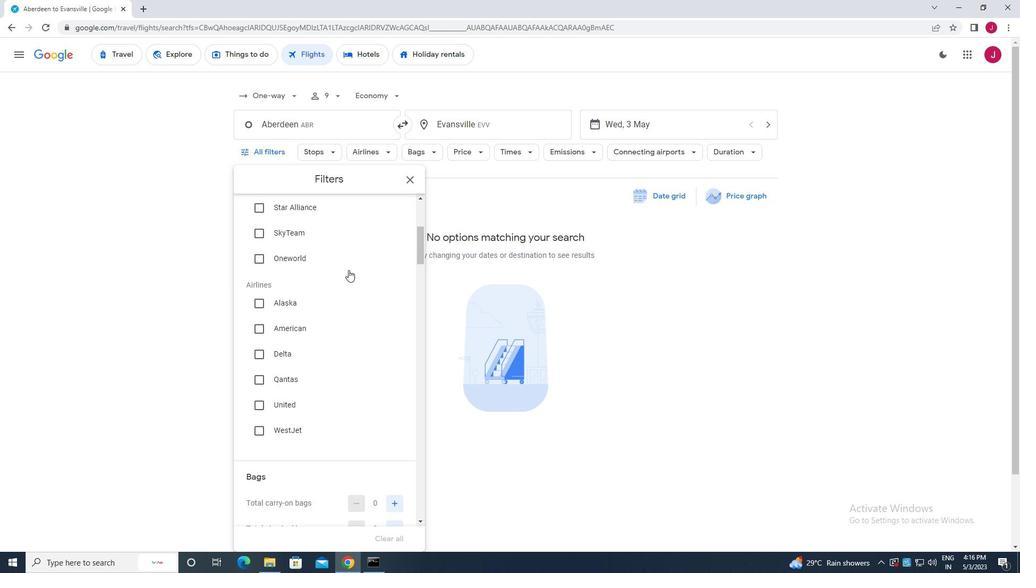 
Action: Mouse scrolled (348, 269) with delta (0, 0)
Screenshot: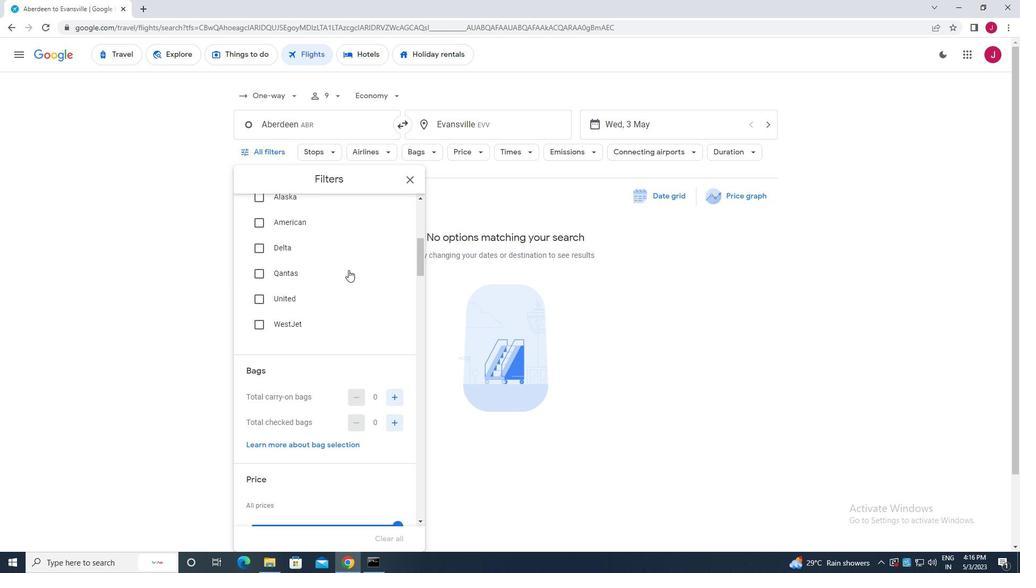 
Action: Mouse moved to (348, 271)
Screenshot: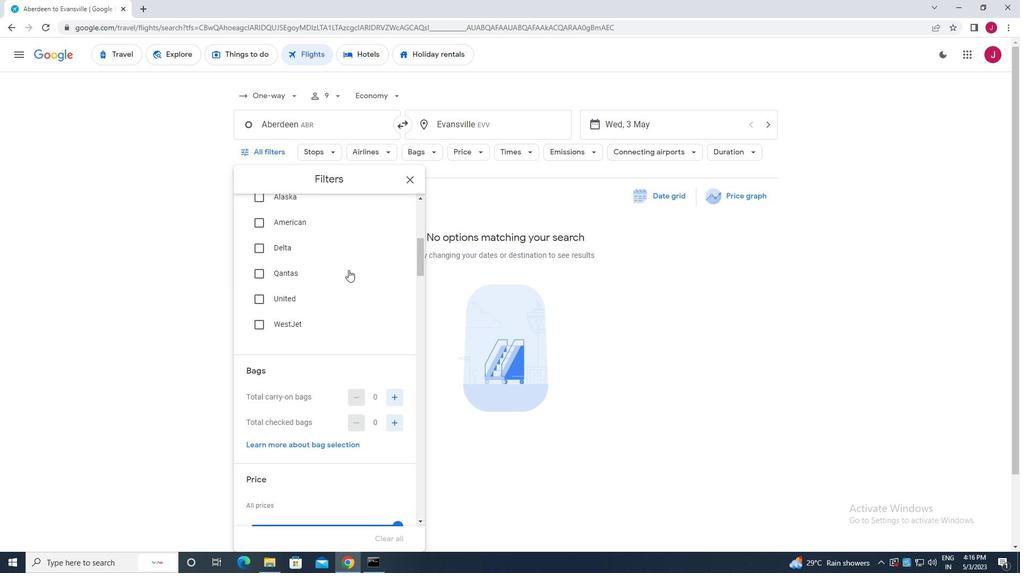 
Action: Mouse scrolled (348, 270) with delta (0, 0)
Screenshot: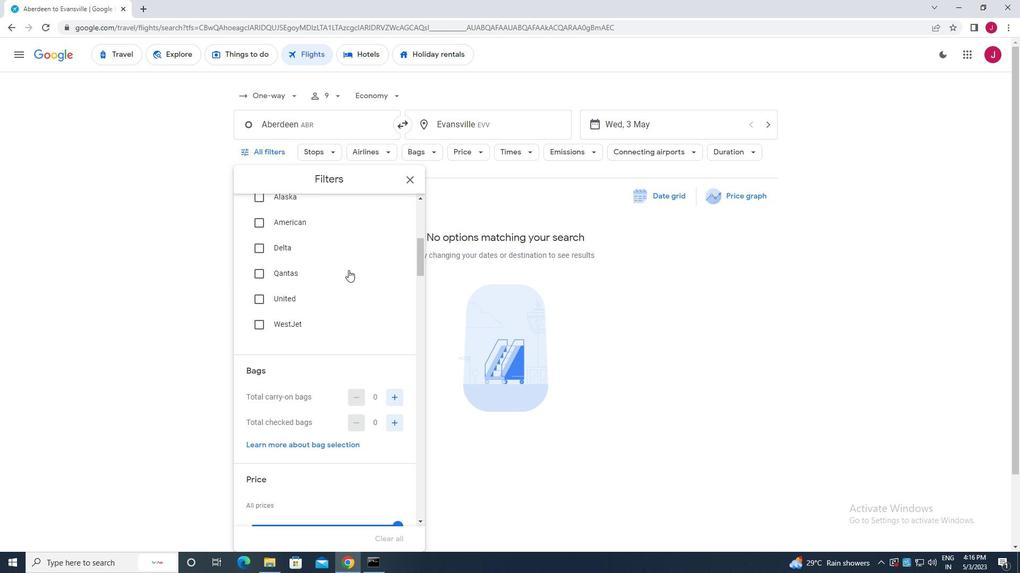 
Action: Mouse moved to (390, 318)
Screenshot: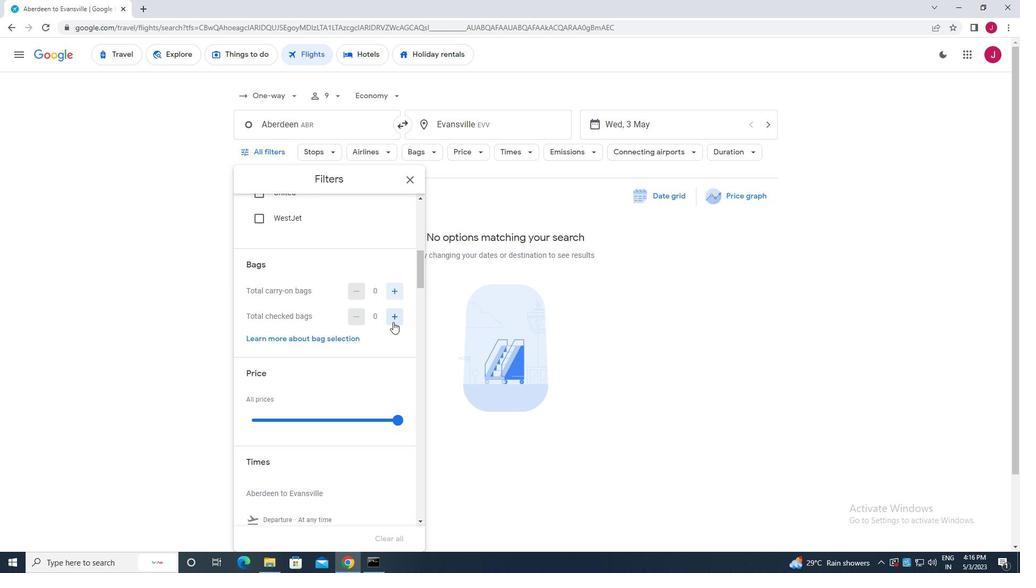 
Action: Mouse pressed left at (390, 318)
Screenshot: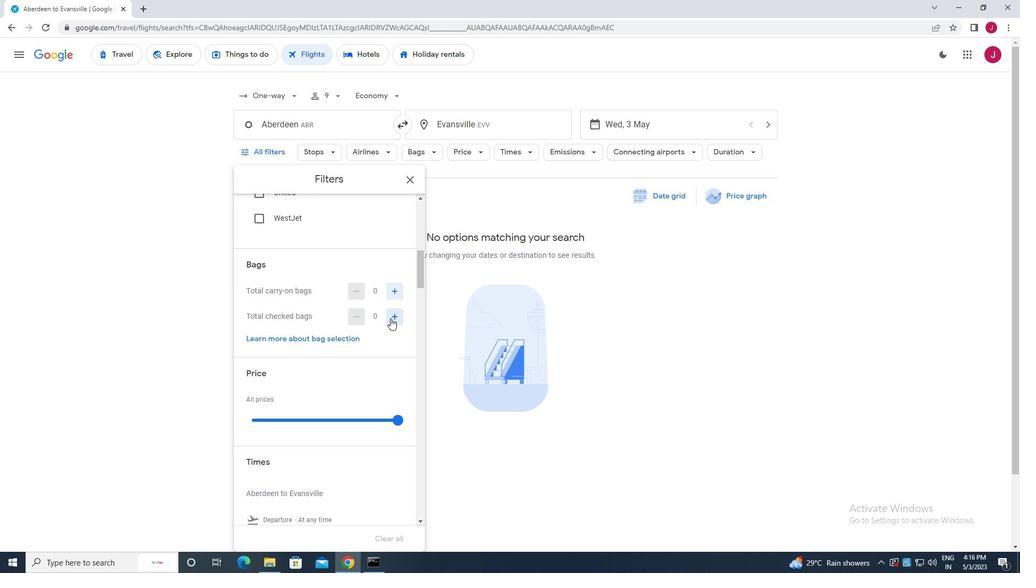 
Action: Mouse pressed left at (390, 318)
Screenshot: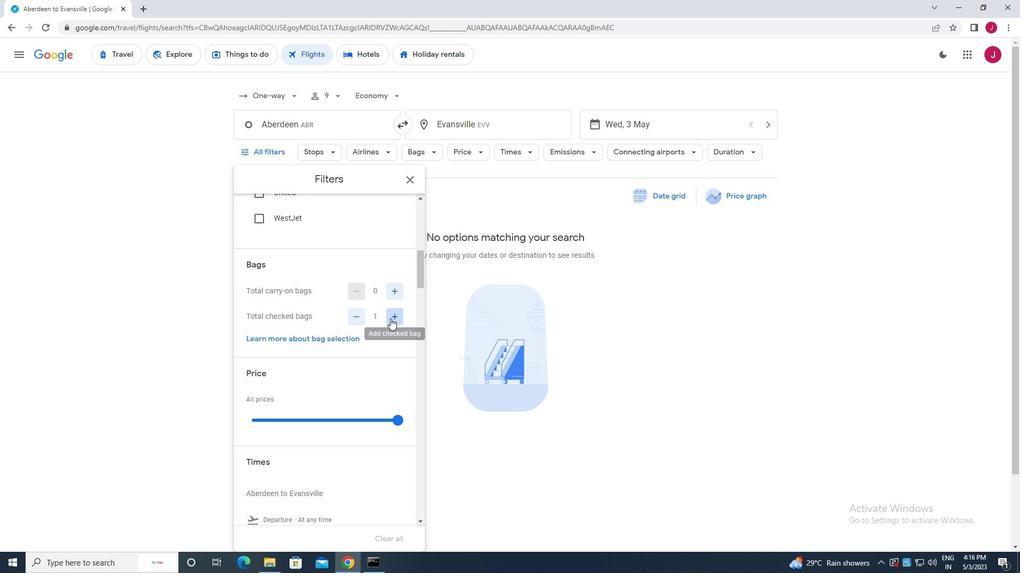 
Action: Mouse moved to (390, 318)
Screenshot: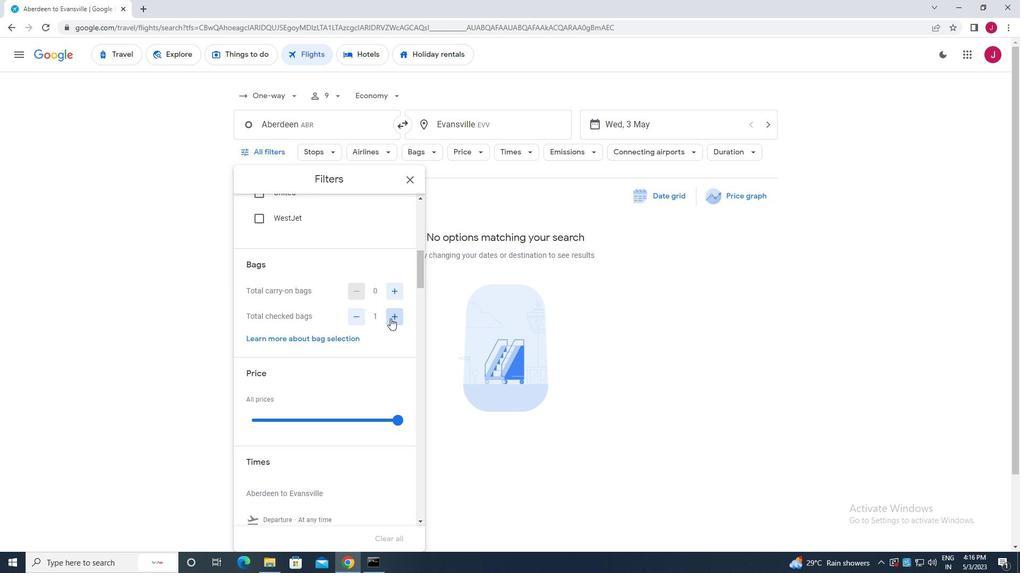 
Action: Mouse pressed left at (390, 318)
Screenshot: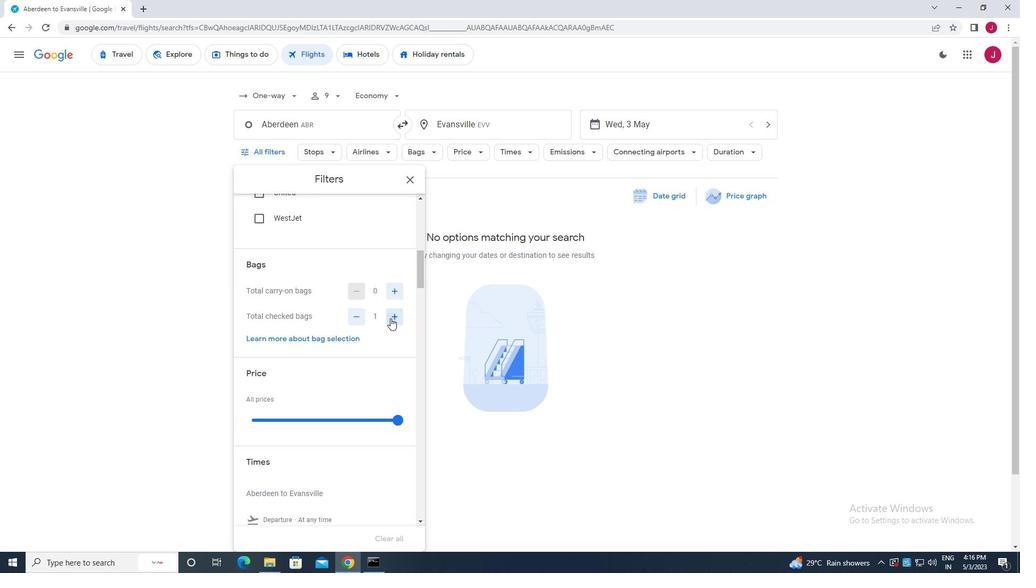 
Action: Mouse pressed left at (390, 318)
Screenshot: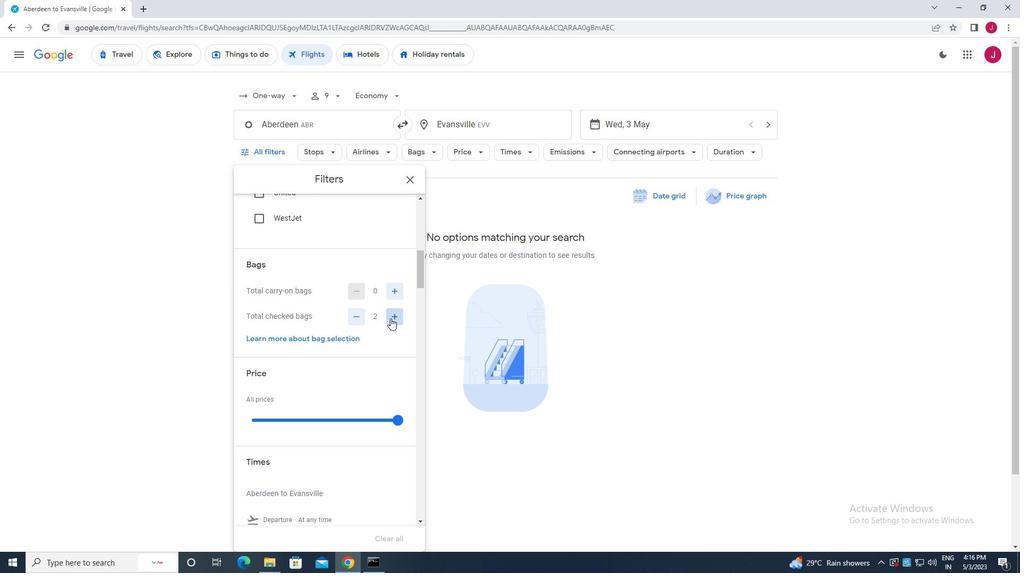 
Action: Mouse moved to (390, 318)
Screenshot: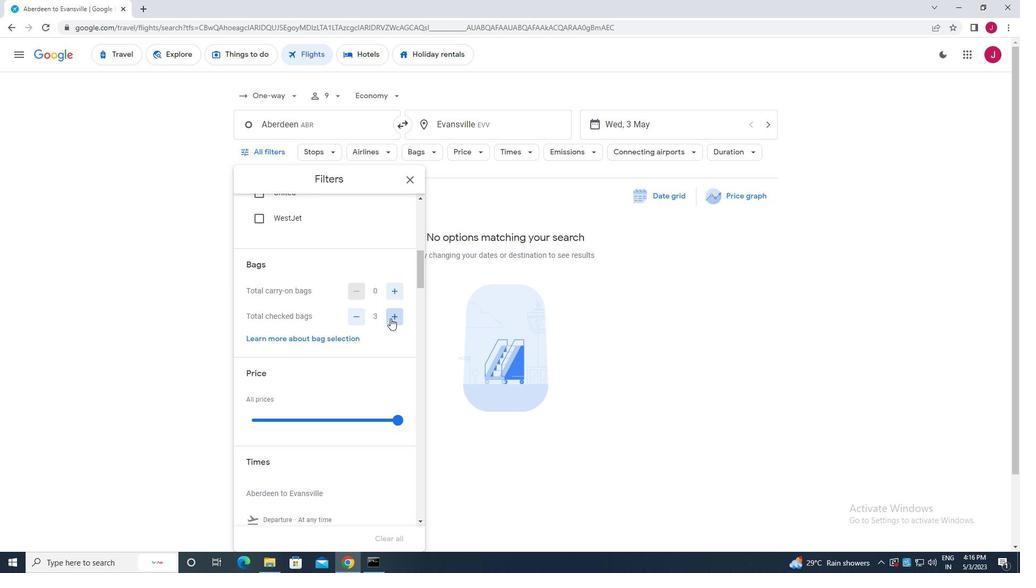 
Action: Mouse pressed left at (390, 318)
Screenshot: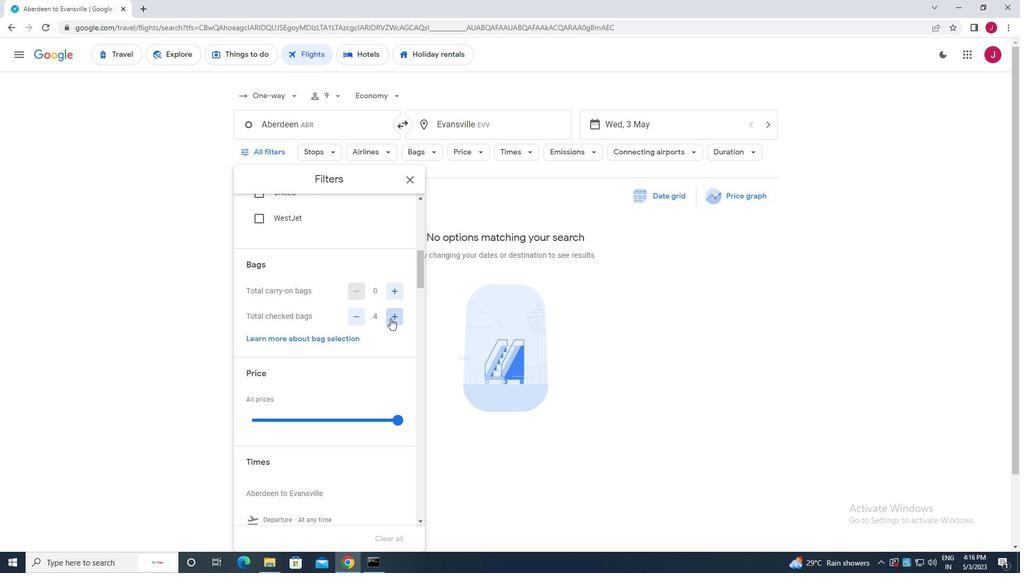 
Action: Mouse pressed left at (390, 318)
Screenshot: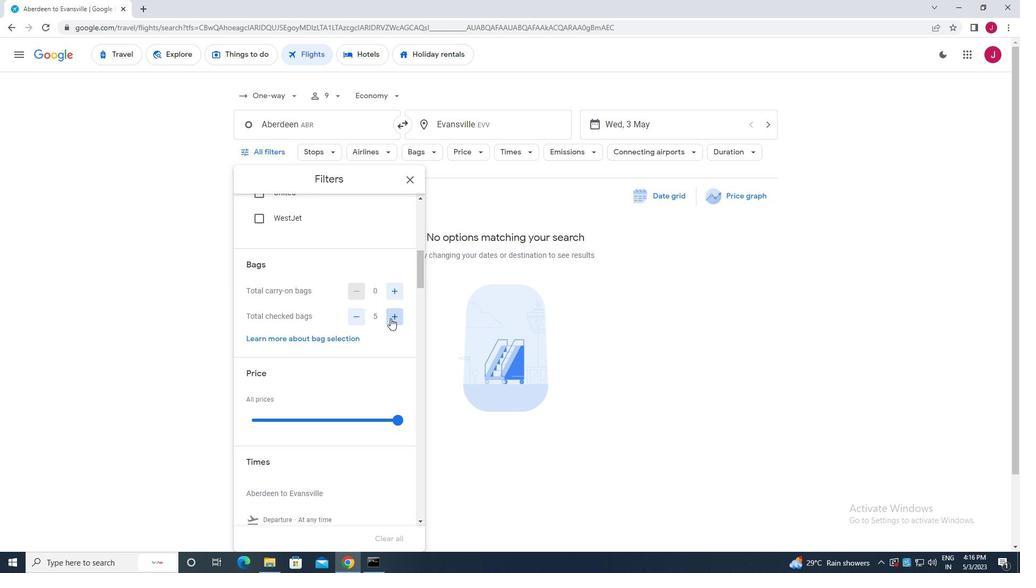 
Action: Mouse scrolled (390, 318) with delta (0, 0)
Screenshot: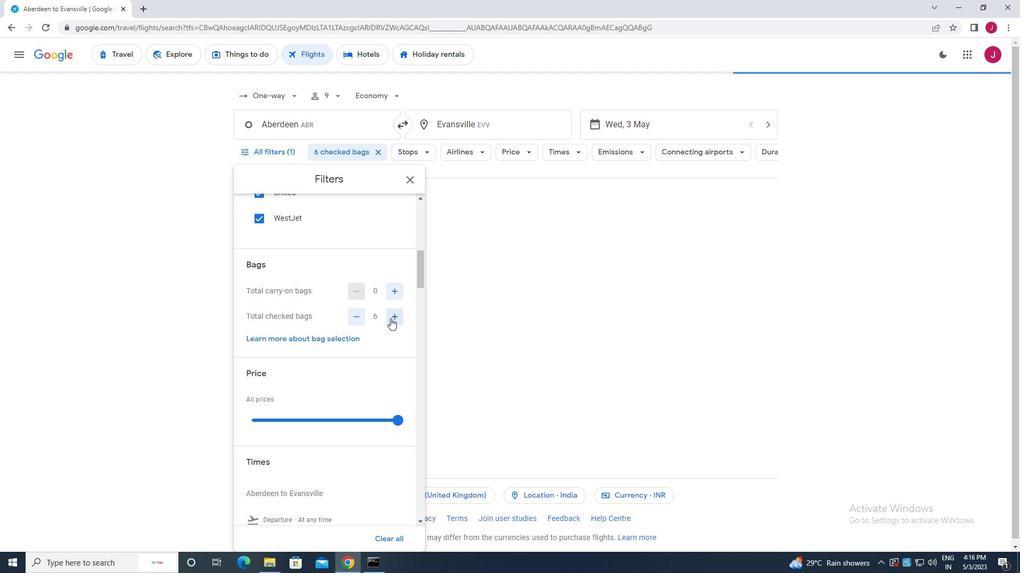 
Action: Mouse moved to (399, 363)
Screenshot: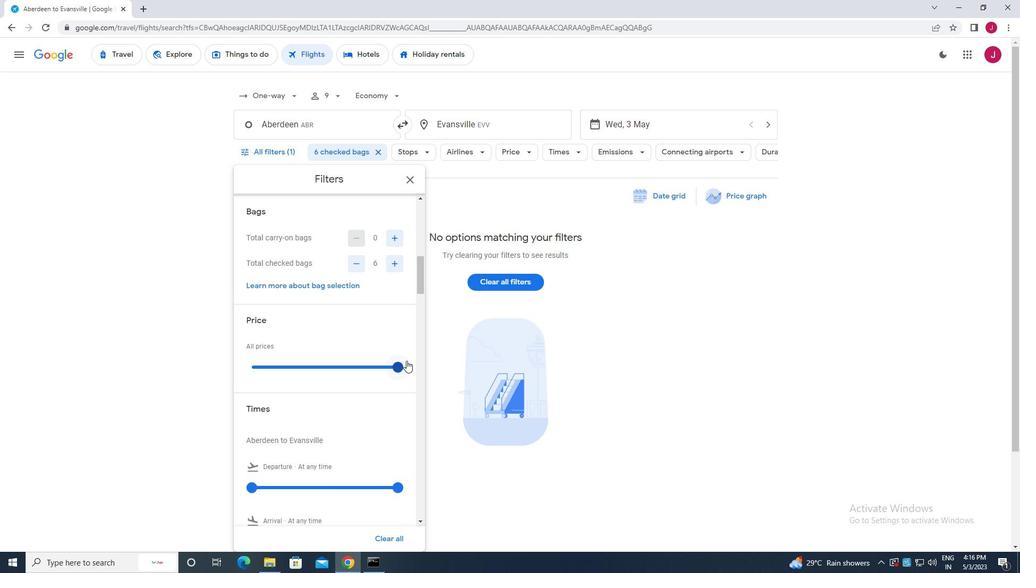 
Action: Mouse pressed left at (399, 363)
Screenshot: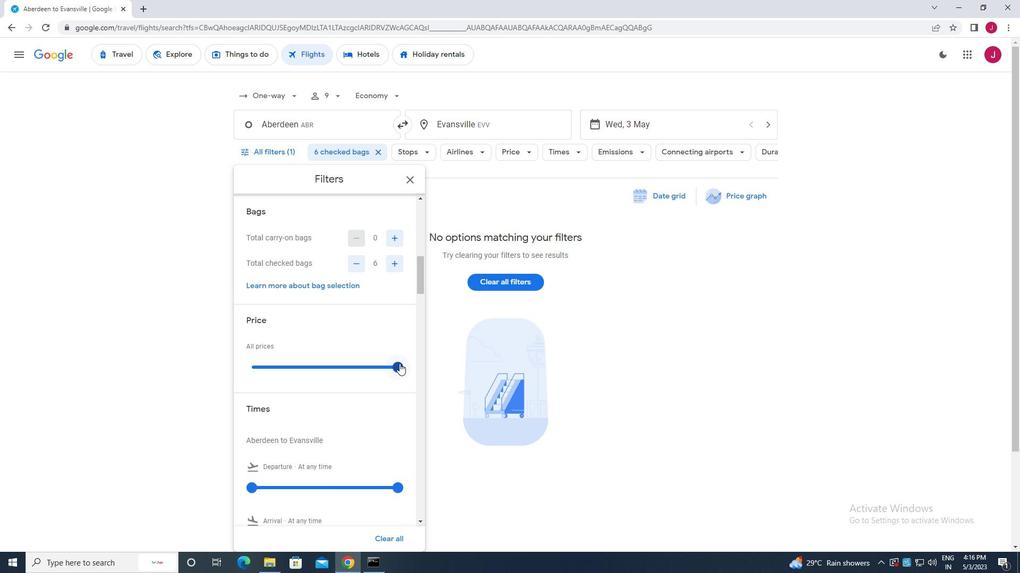 
Action: Mouse moved to (393, 359)
Screenshot: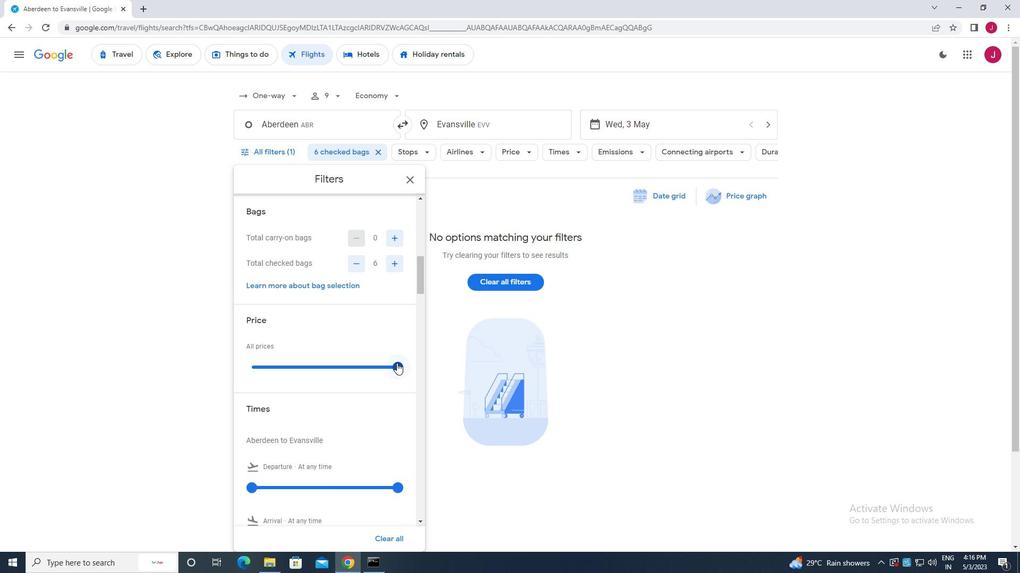
Action: Mouse scrolled (393, 359) with delta (0, 0)
Screenshot: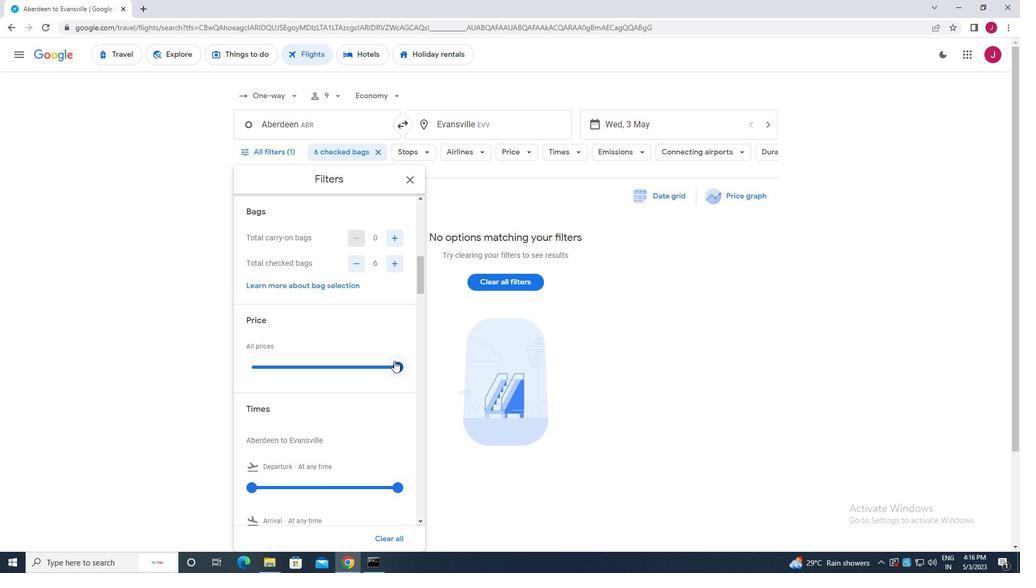 
Action: Mouse scrolled (393, 359) with delta (0, 0)
Screenshot: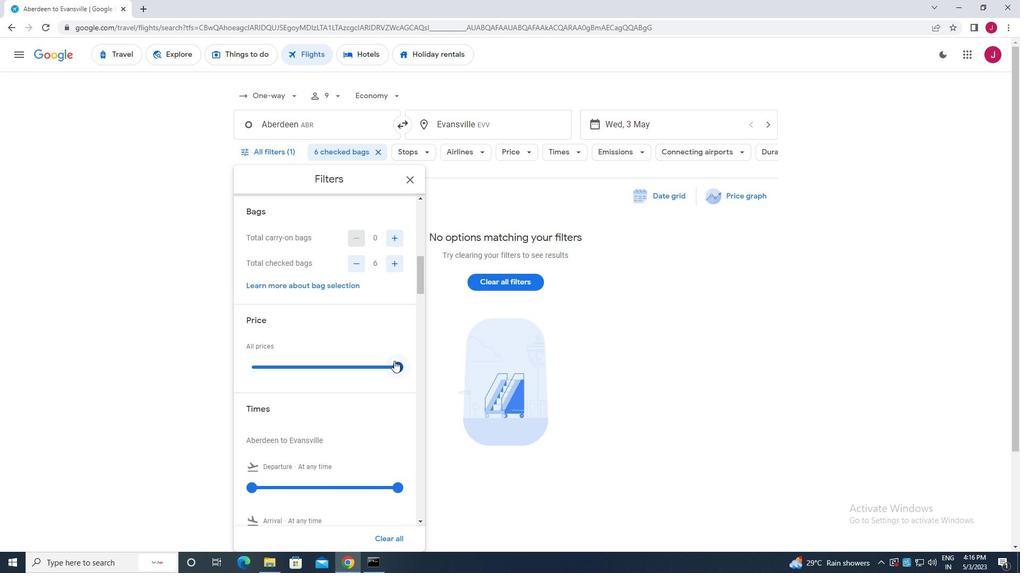 
Action: Mouse scrolled (393, 359) with delta (0, 0)
Screenshot: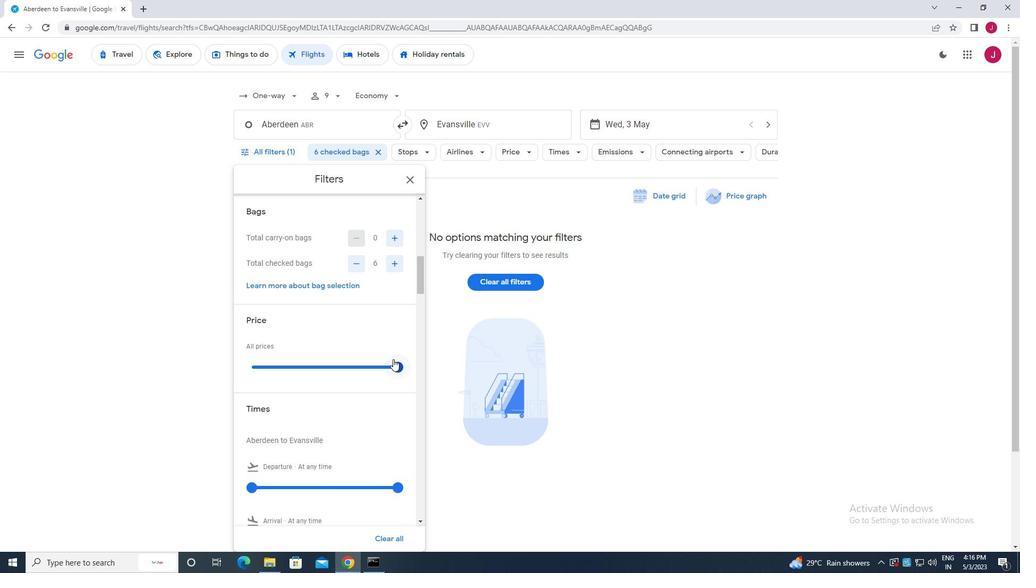 
Action: Mouse moved to (249, 328)
Screenshot: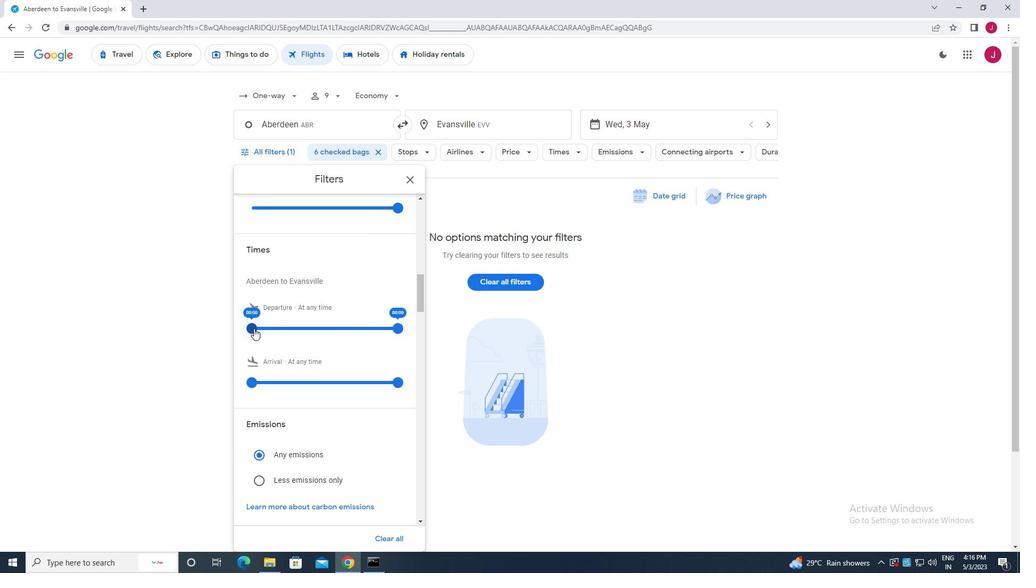 
Action: Mouse pressed left at (249, 328)
Screenshot: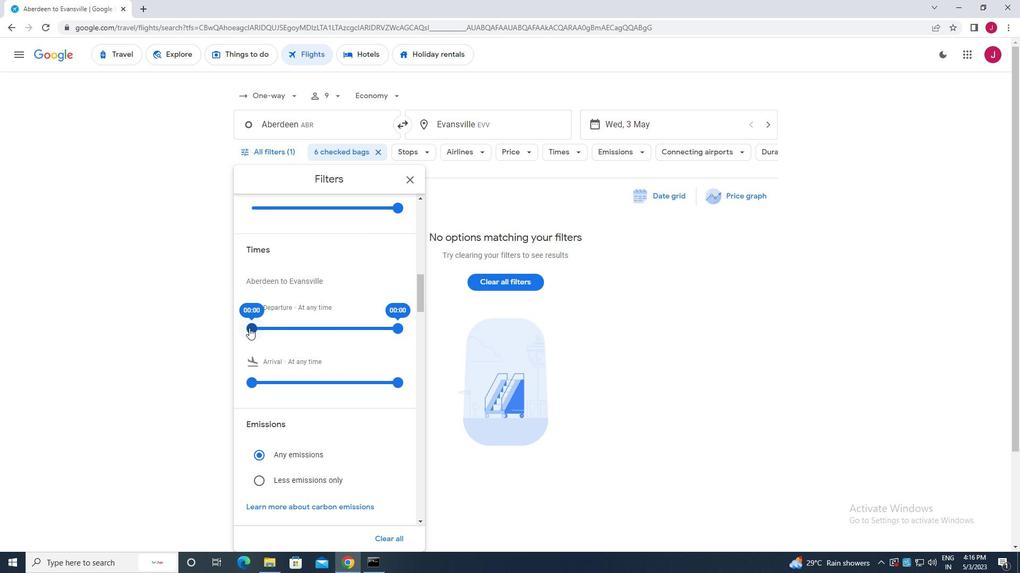 
Action: Mouse moved to (394, 330)
Screenshot: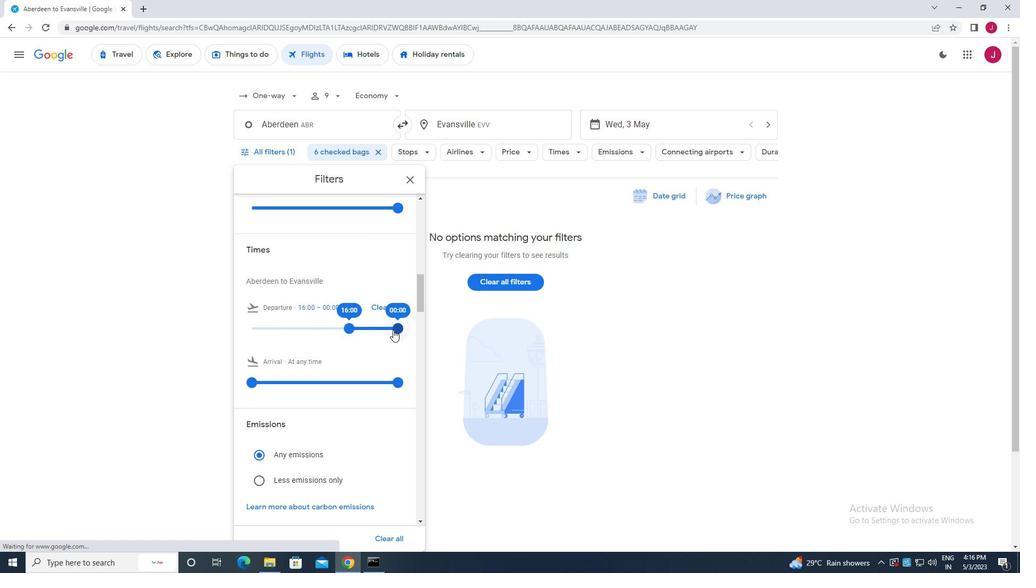 
Action: Mouse pressed left at (394, 330)
Screenshot: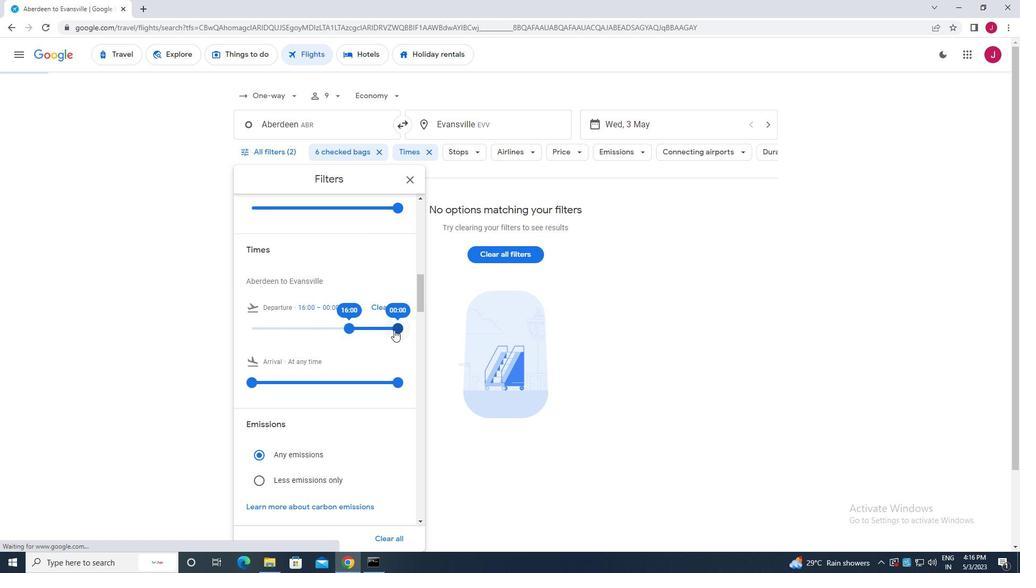 
Action: Mouse moved to (411, 178)
Screenshot: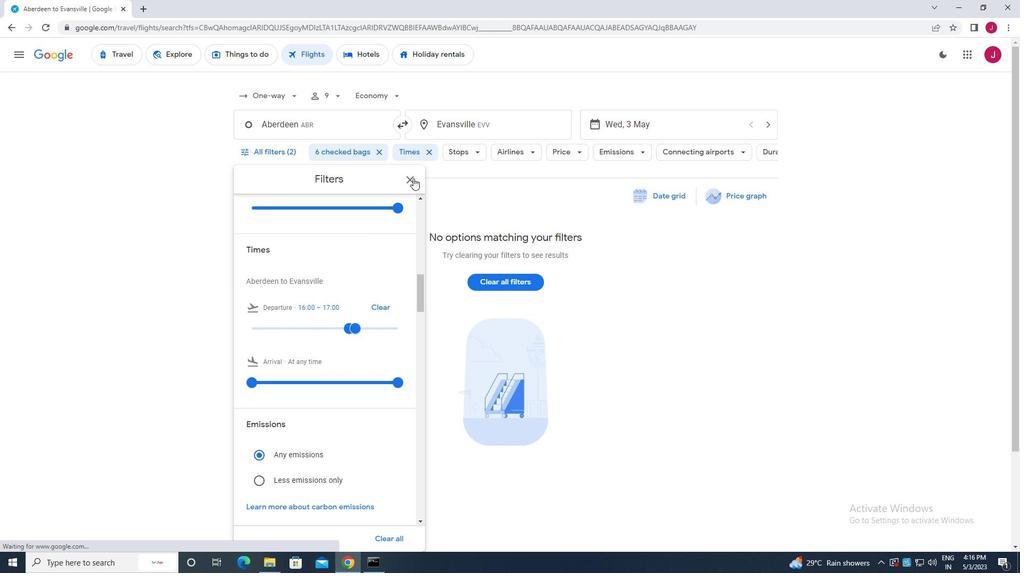 
Action: Mouse pressed left at (411, 178)
Screenshot: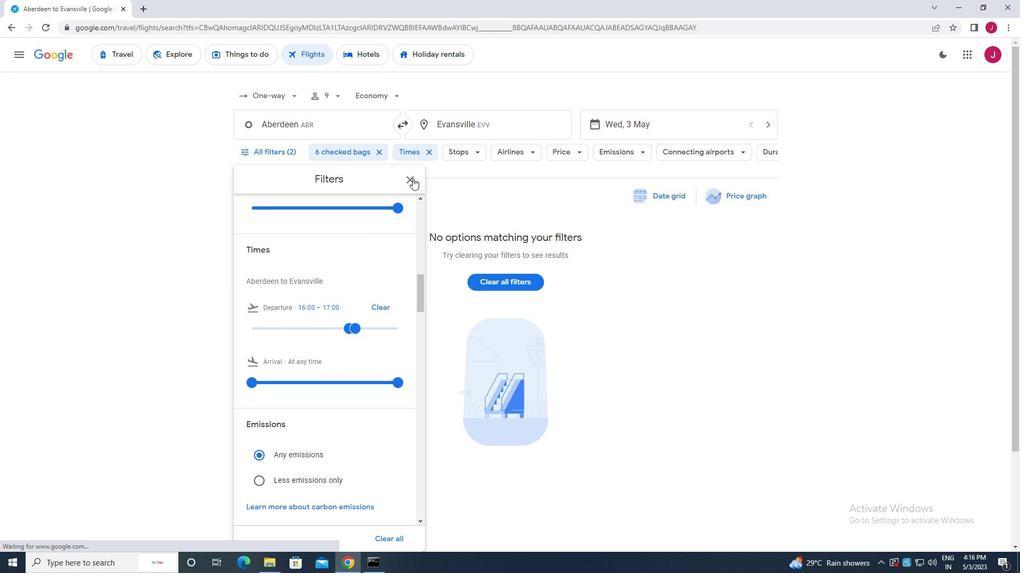 
Action: Mouse moved to (409, 179)
Screenshot: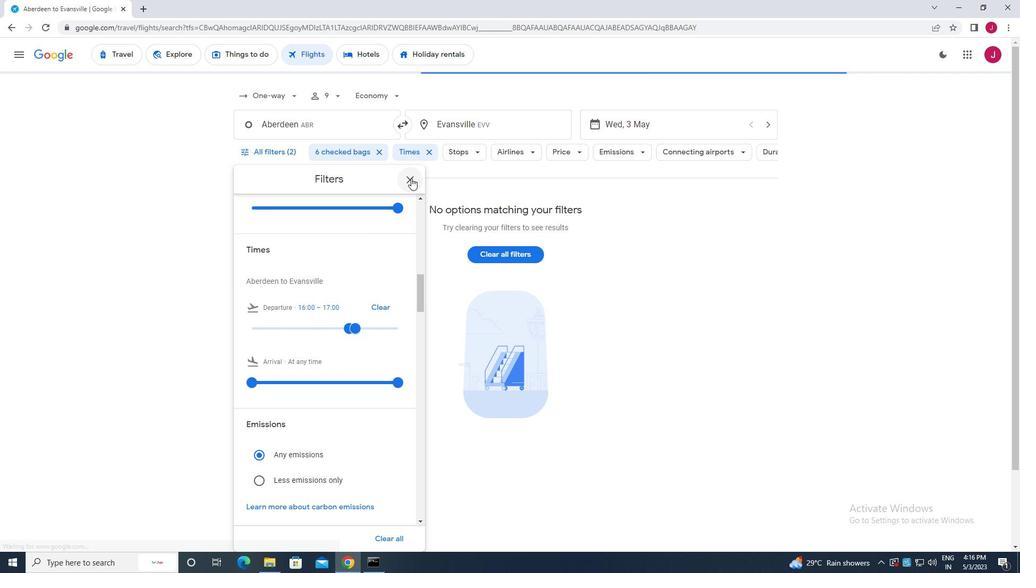 
